 Task: Add a signature Jayden King containing With gratitude and sincere wishes, Jayden King to email address softage.5@softage.net and add a label Homework
Action: Mouse moved to (853, 51)
Screenshot: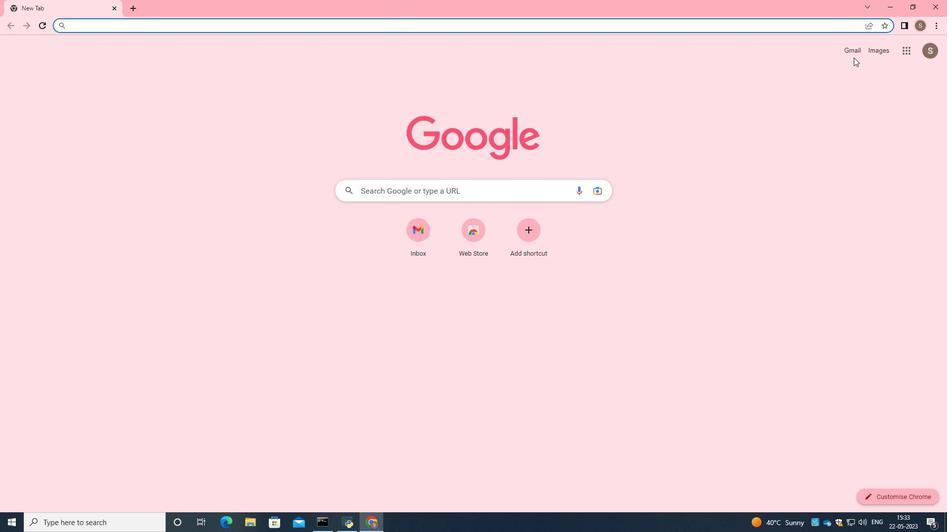 
Action: Mouse pressed left at (853, 51)
Screenshot: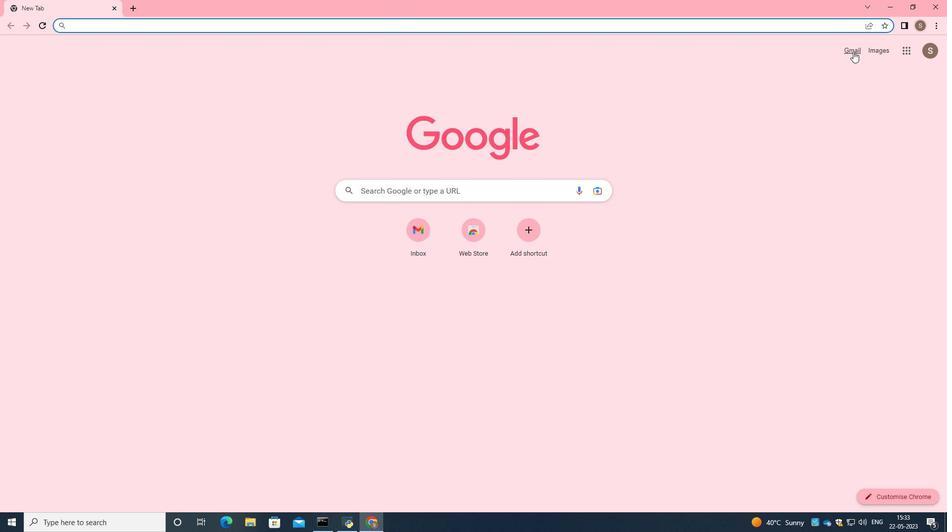 
Action: Mouse moved to (838, 67)
Screenshot: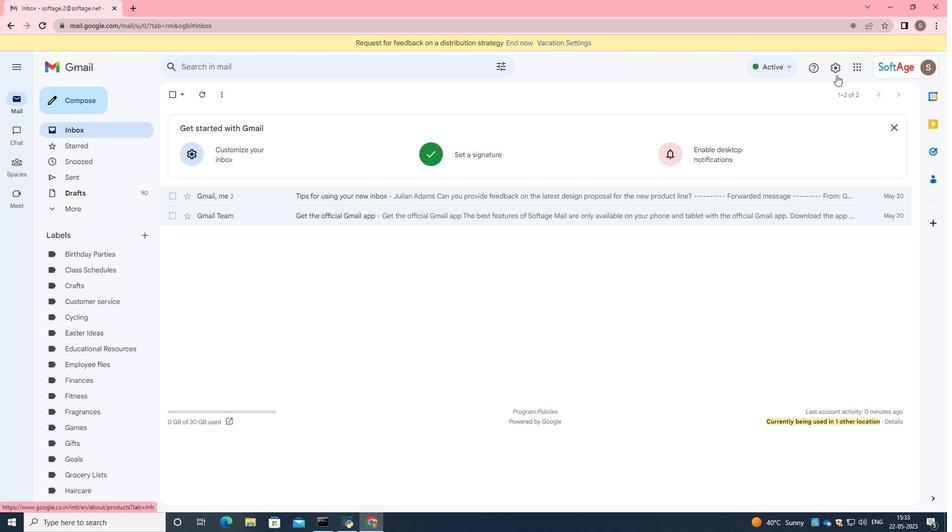 
Action: Mouse pressed left at (838, 67)
Screenshot: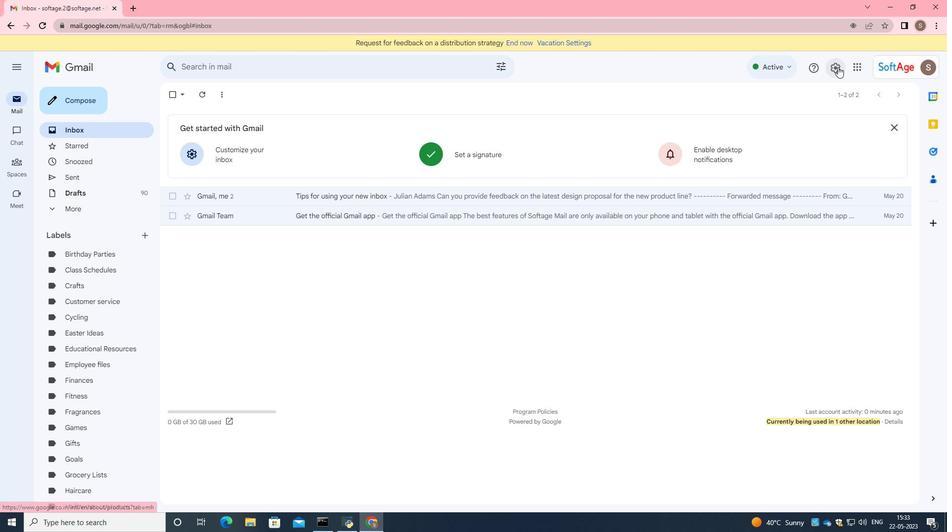 
Action: Mouse moved to (832, 120)
Screenshot: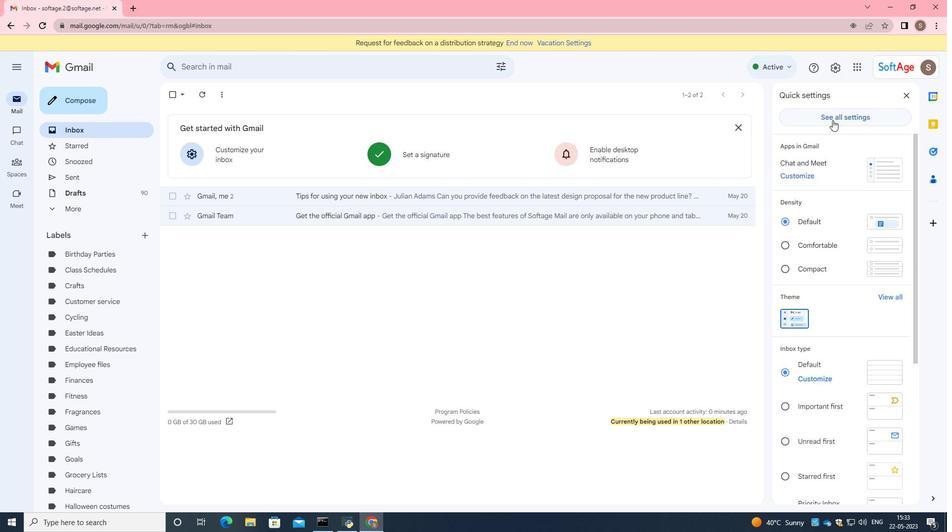 
Action: Mouse pressed left at (832, 120)
Screenshot: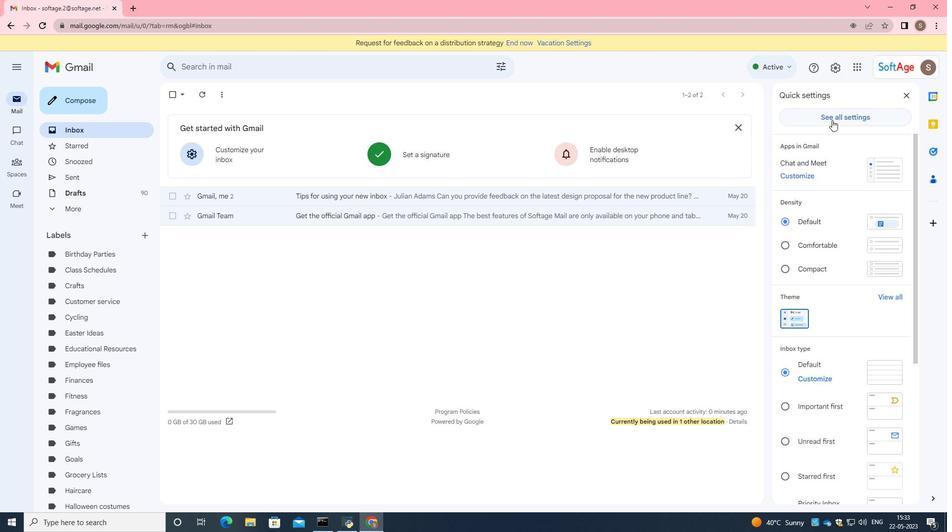
Action: Mouse moved to (698, 250)
Screenshot: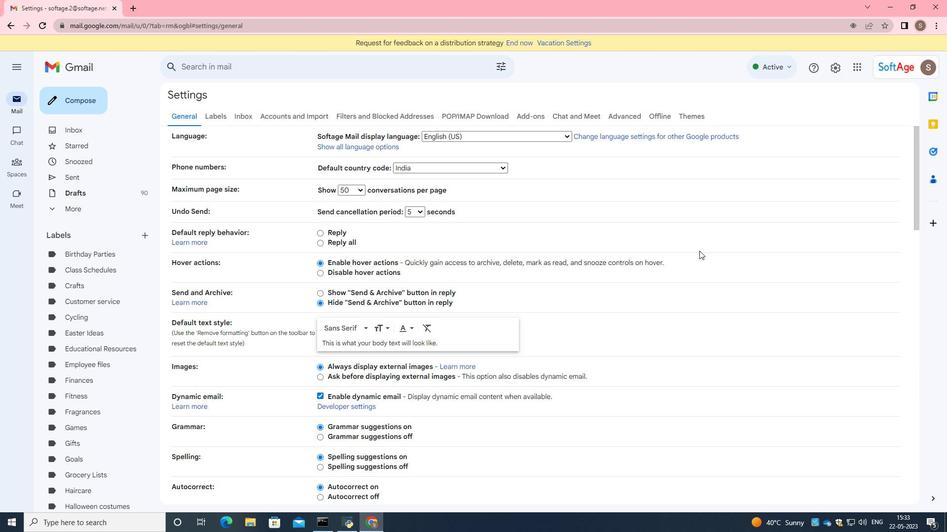 
Action: Mouse scrolled (698, 249) with delta (0, 0)
Screenshot: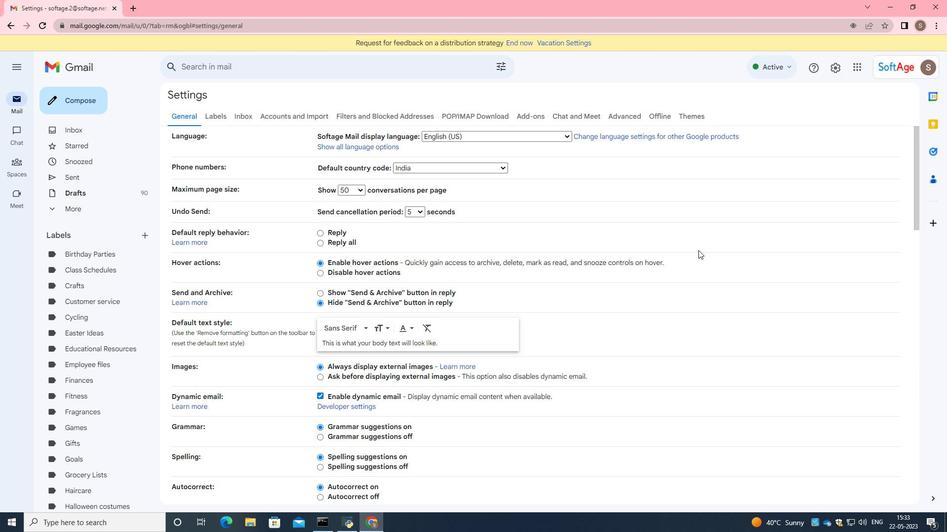
Action: Mouse scrolled (698, 249) with delta (0, 0)
Screenshot: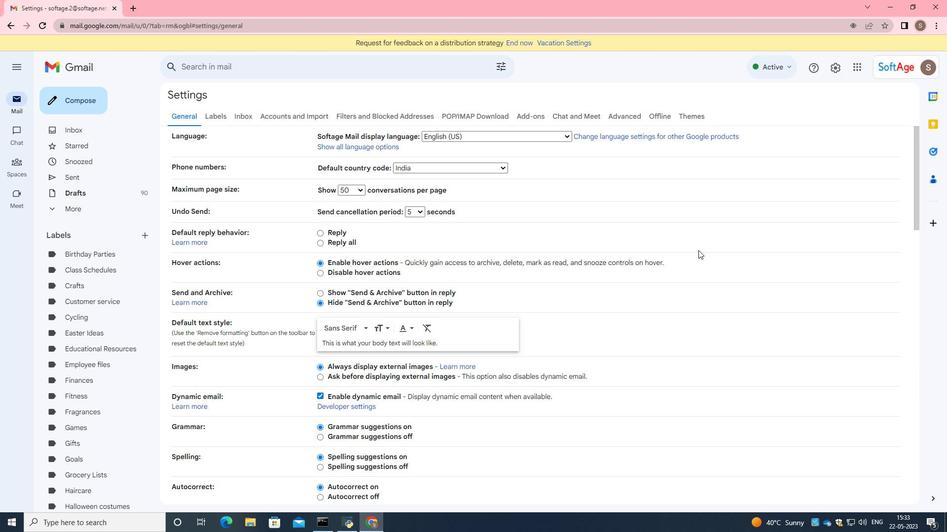 
Action: Mouse moved to (698, 246)
Screenshot: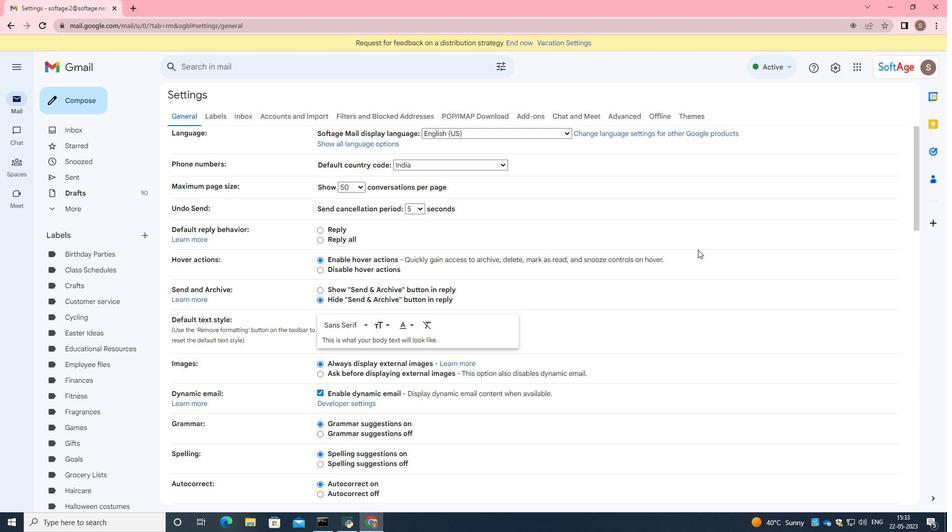 
Action: Mouse scrolled (698, 248) with delta (0, 0)
Screenshot: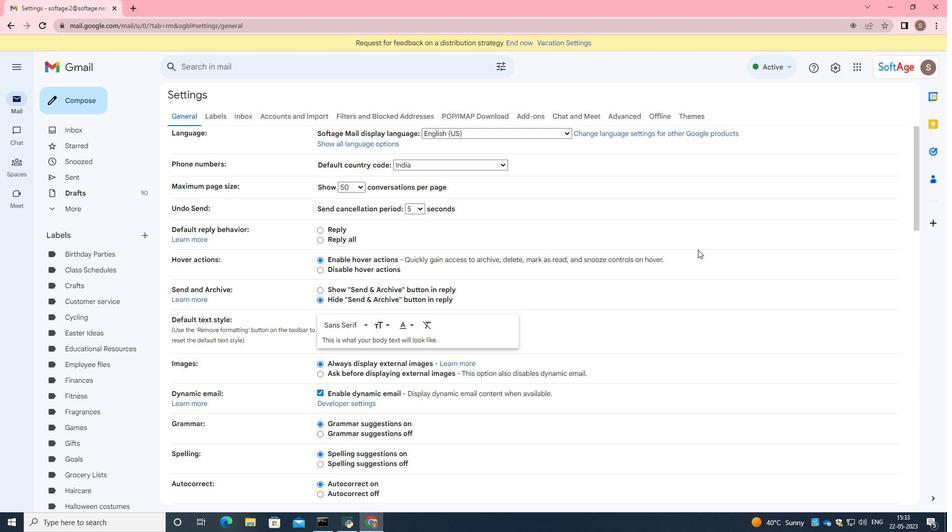
Action: Mouse moved to (698, 246)
Screenshot: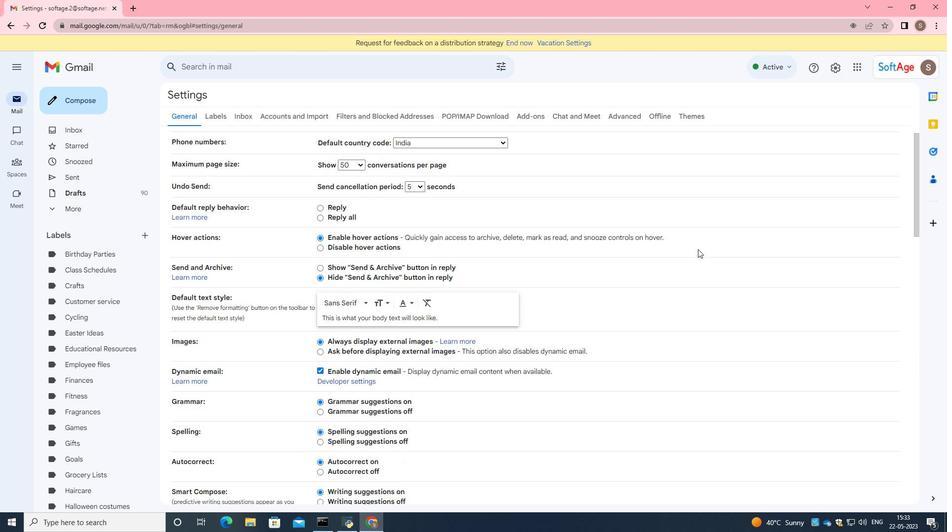 
Action: Mouse scrolled (698, 246) with delta (0, 0)
Screenshot: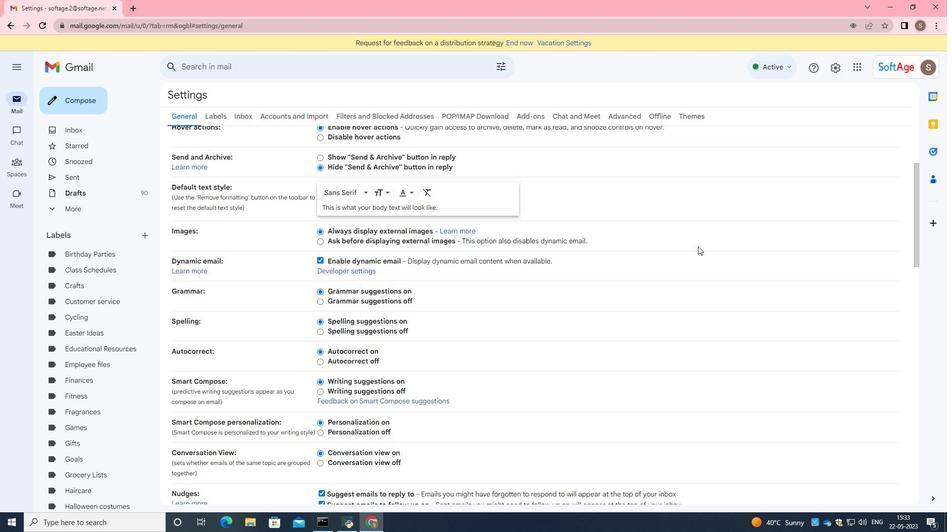 
Action: Mouse scrolled (698, 246) with delta (0, 0)
Screenshot: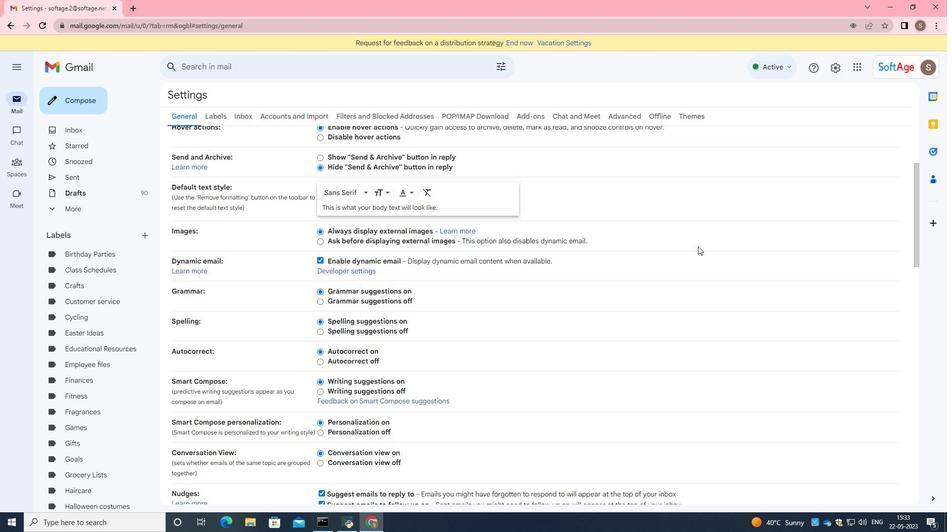 
Action: Mouse moved to (698, 246)
Screenshot: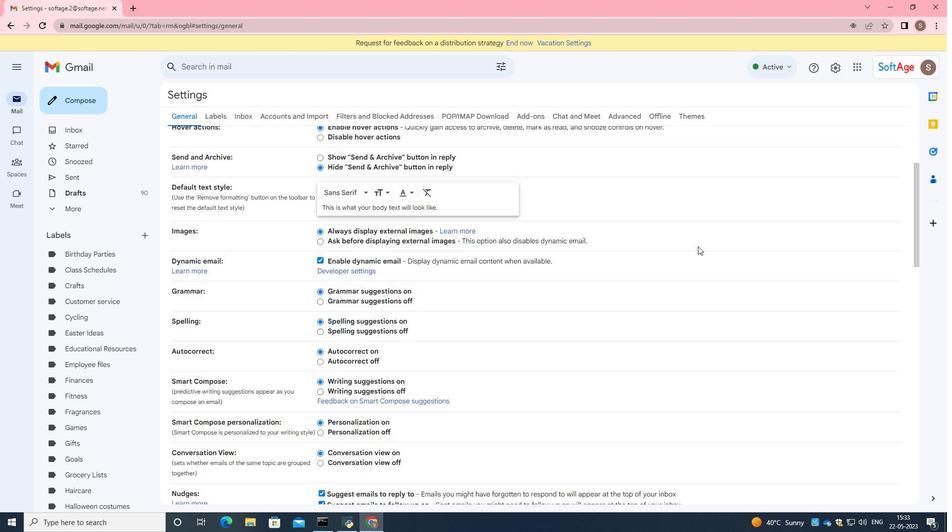 
Action: Mouse scrolled (698, 246) with delta (0, 0)
Screenshot: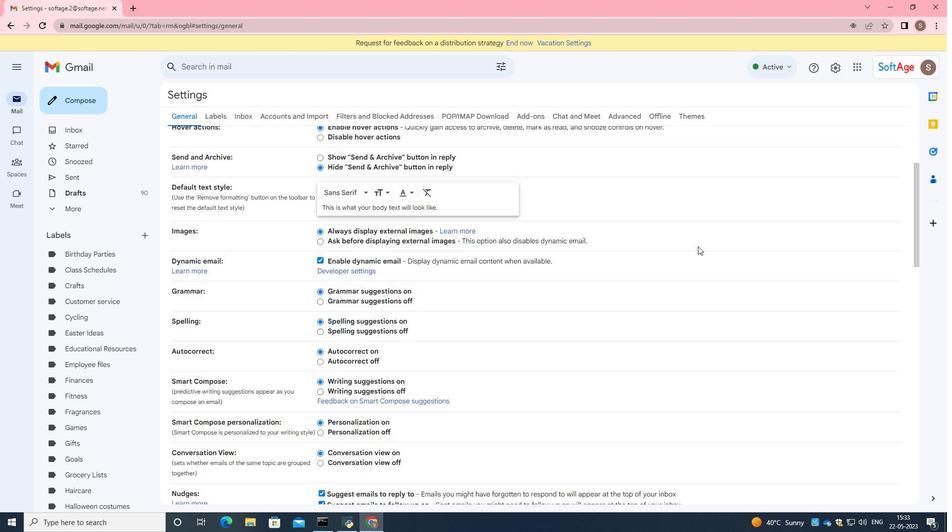 
Action: Mouse scrolled (698, 246) with delta (0, 0)
Screenshot: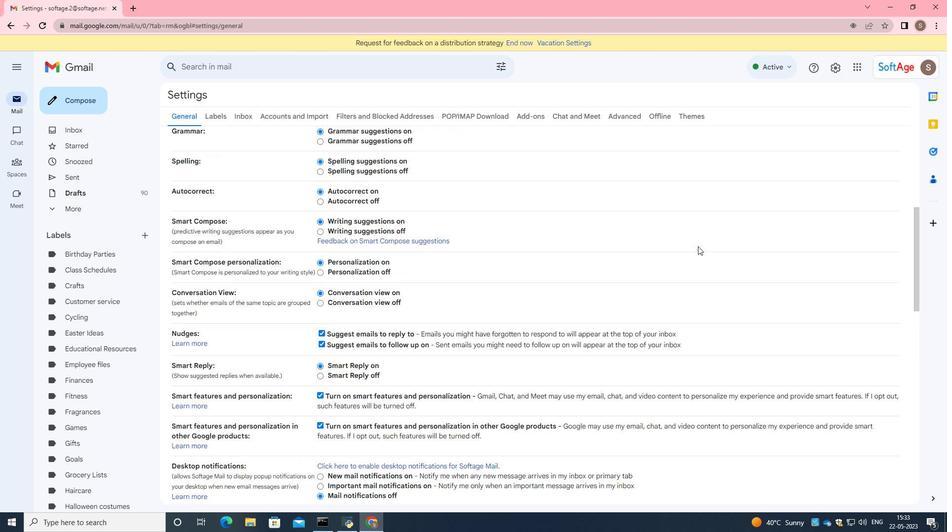 
Action: Mouse scrolled (698, 246) with delta (0, 0)
Screenshot: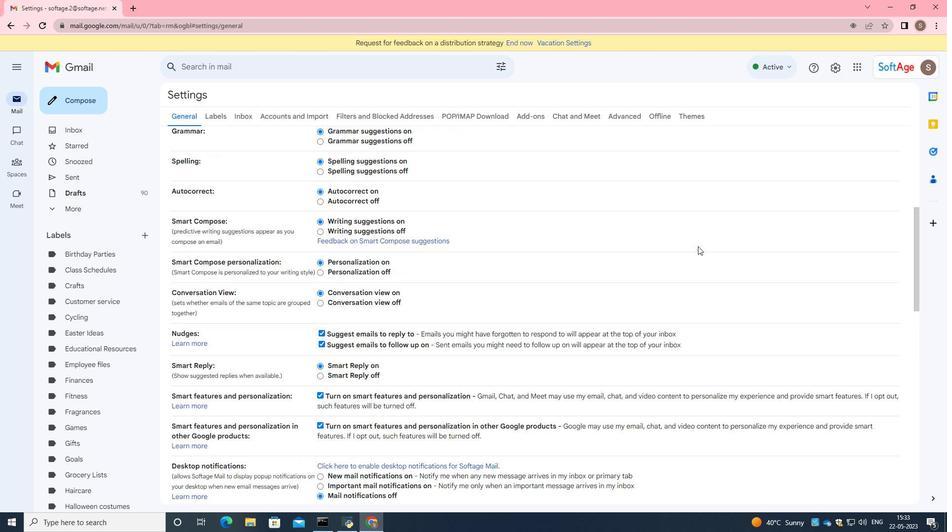 
Action: Mouse moved to (698, 247)
Screenshot: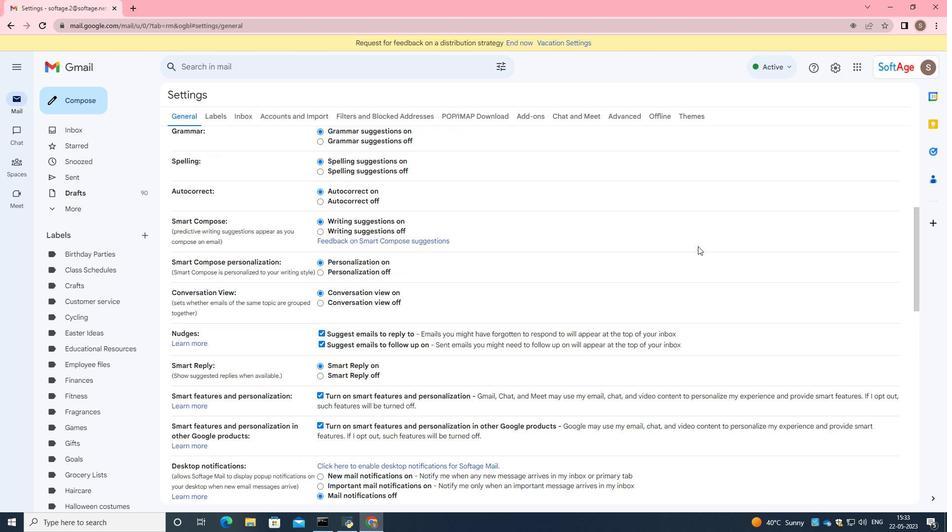 
Action: Mouse scrolled (698, 246) with delta (0, 0)
Screenshot: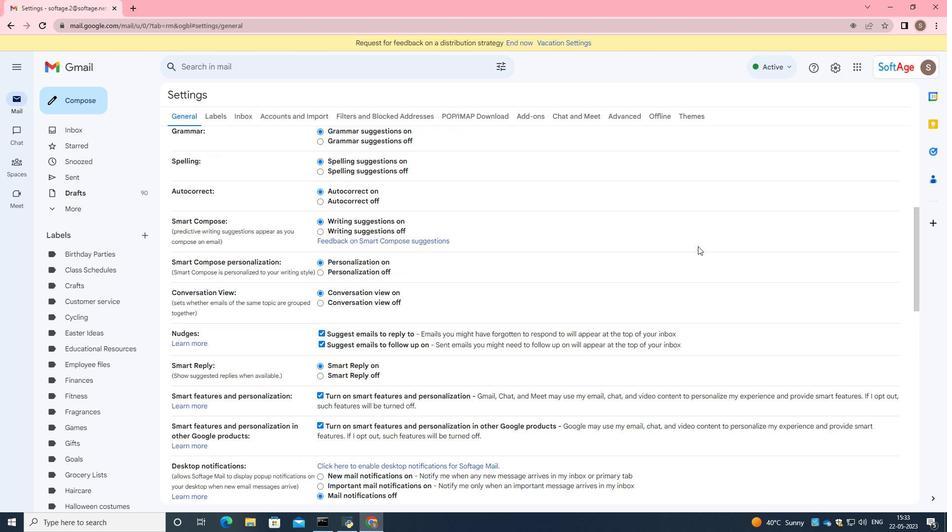 
Action: Mouse moved to (698, 248)
Screenshot: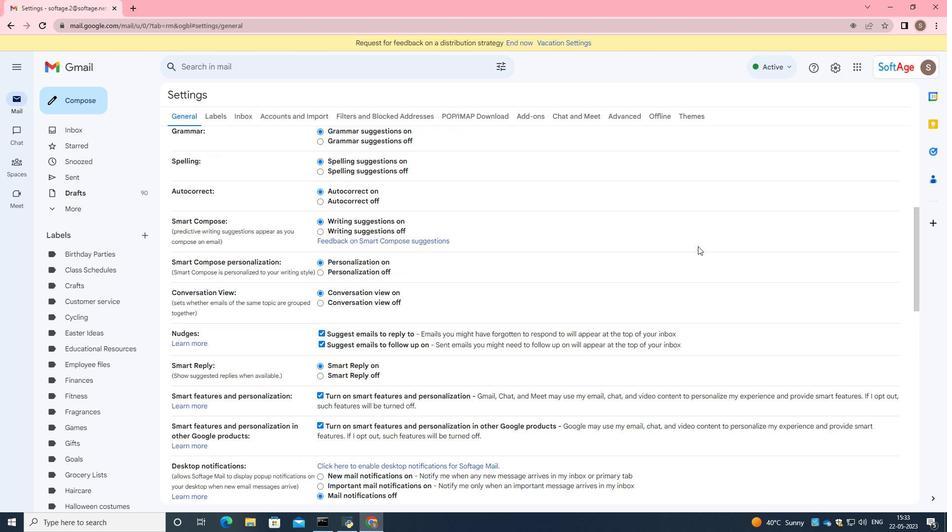 
Action: Mouse scrolled (698, 247) with delta (0, 0)
Screenshot: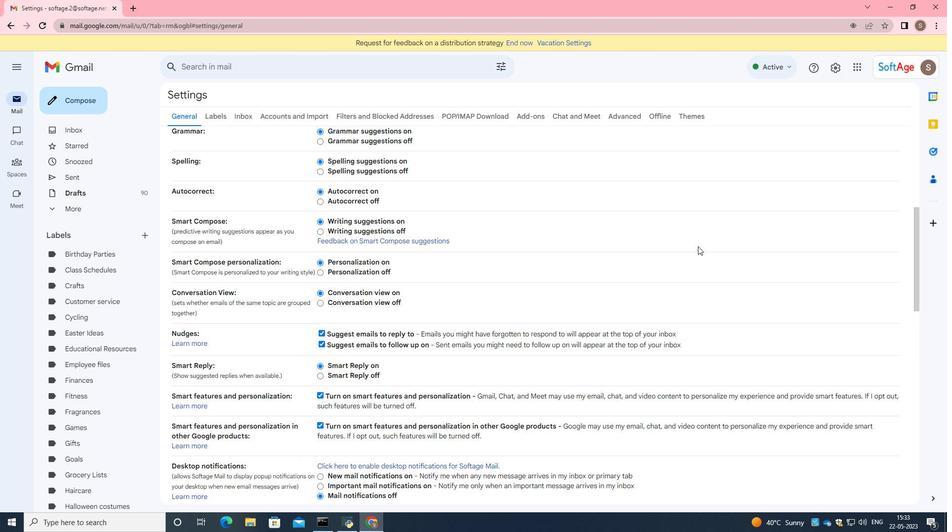 
Action: Mouse moved to (469, 386)
Screenshot: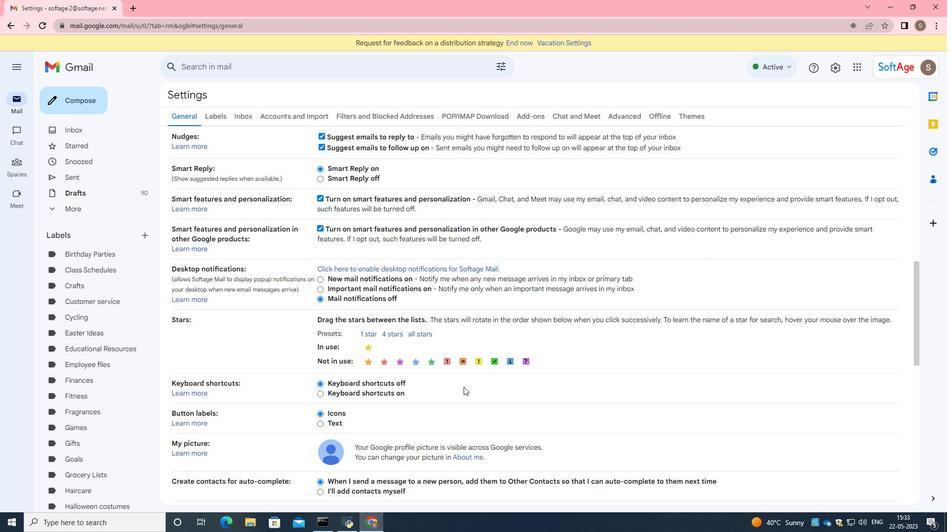 
Action: Mouse scrolled (469, 385) with delta (0, 0)
Screenshot: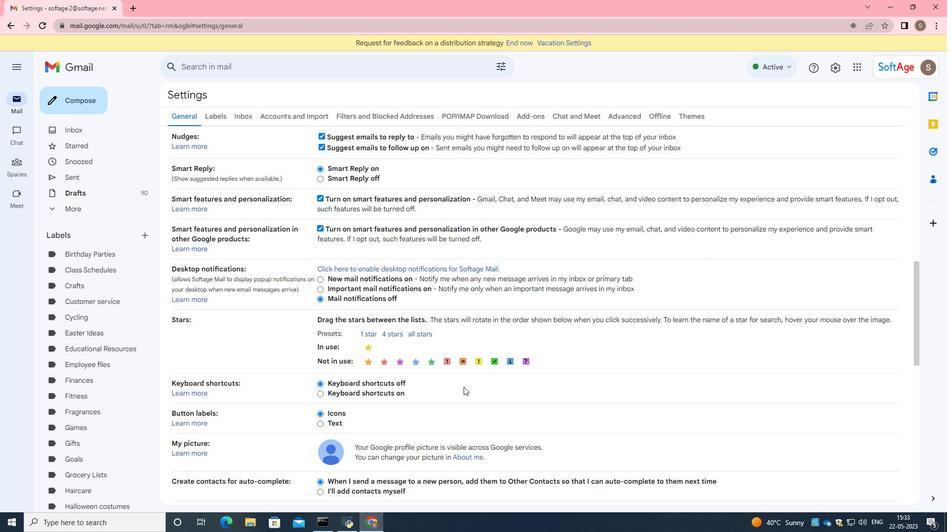 
Action: Mouse scrolled (469, 385) with delta (0, 0)
Screenshot: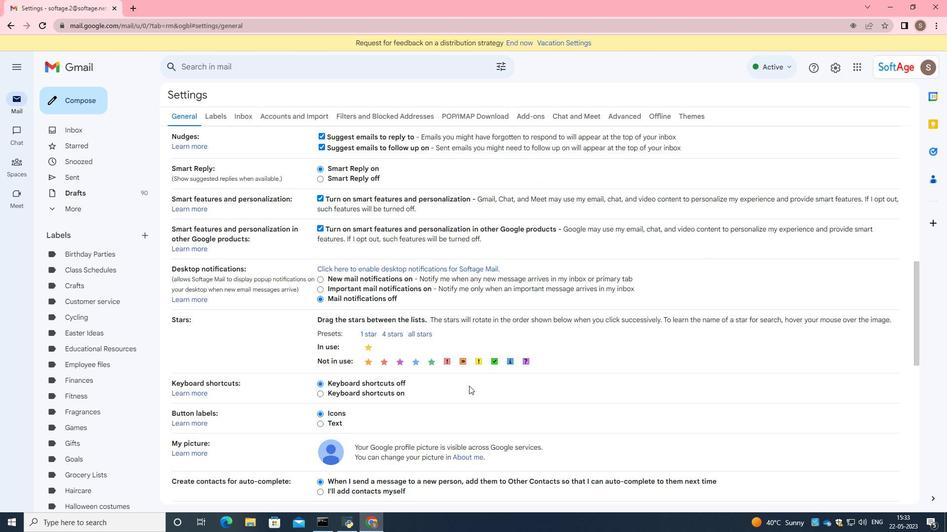 
Action: Mouse moved to (426, 425)
Screenshot: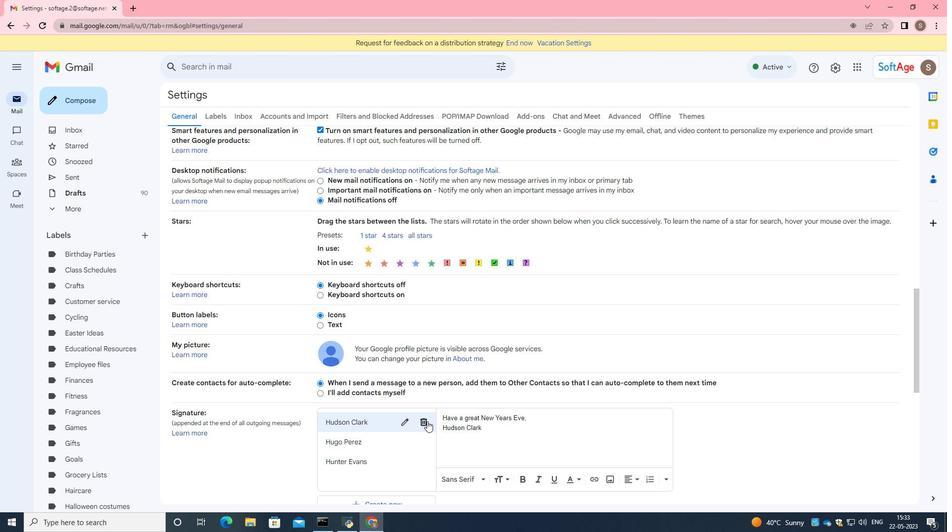 
Action: Mouse pressed left at (426, 425)
Screenshot: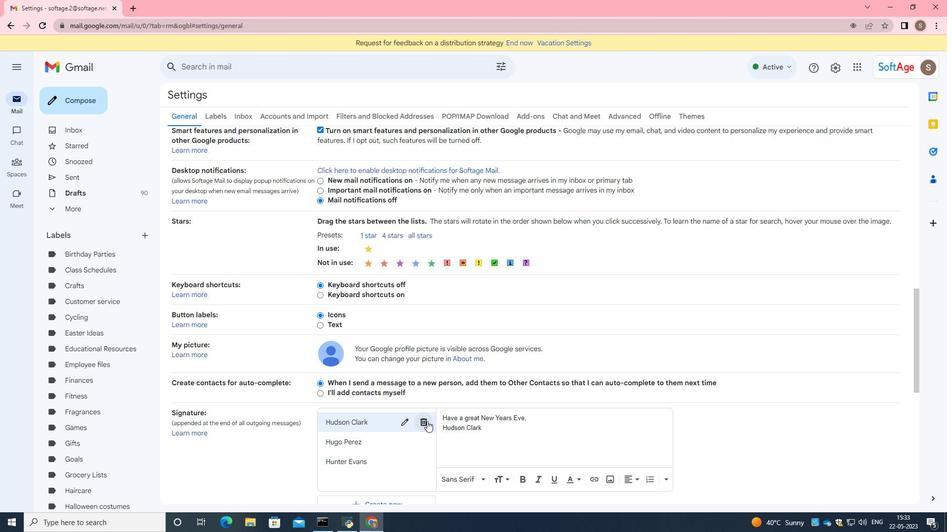 
Action: Mouse moved to (559, 298)
Screenshot: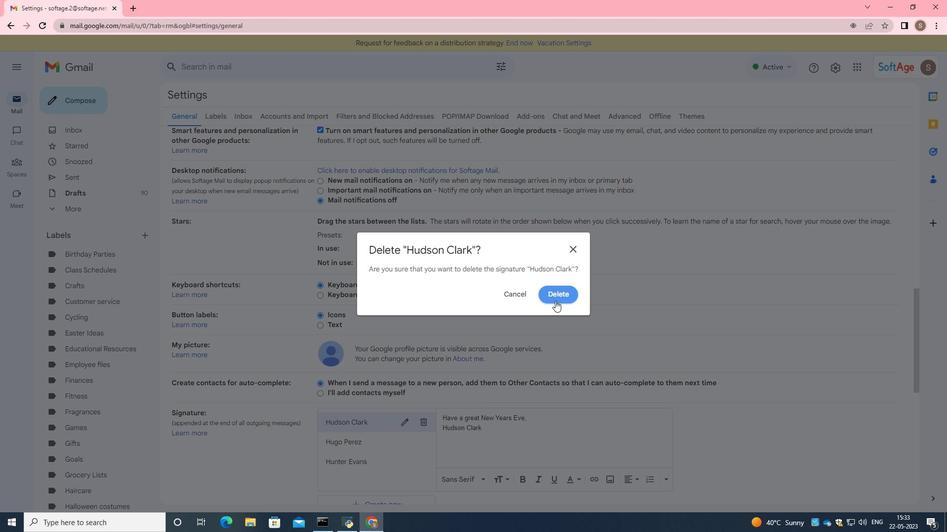 
Action: Mouse pressed left at (559, 298)
Screenshot: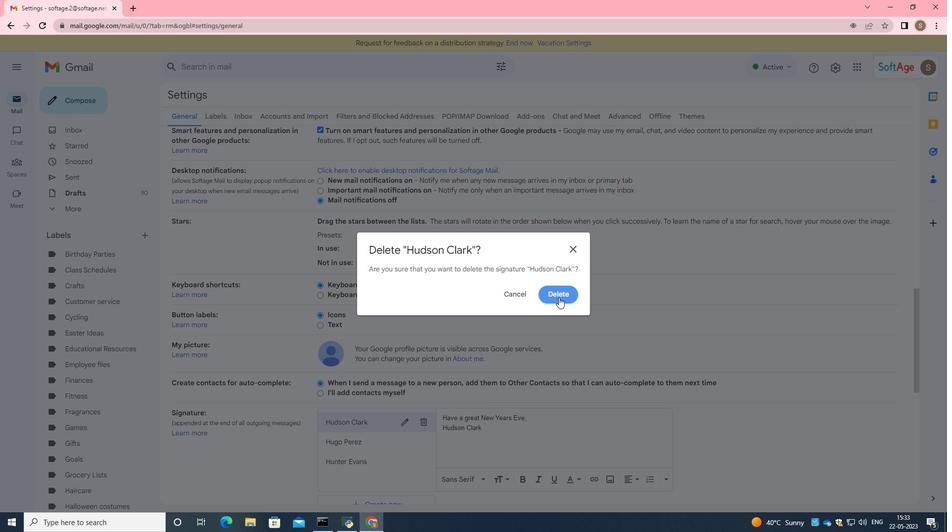 
Action: Mouse moved to (426, 421)
Screenshot: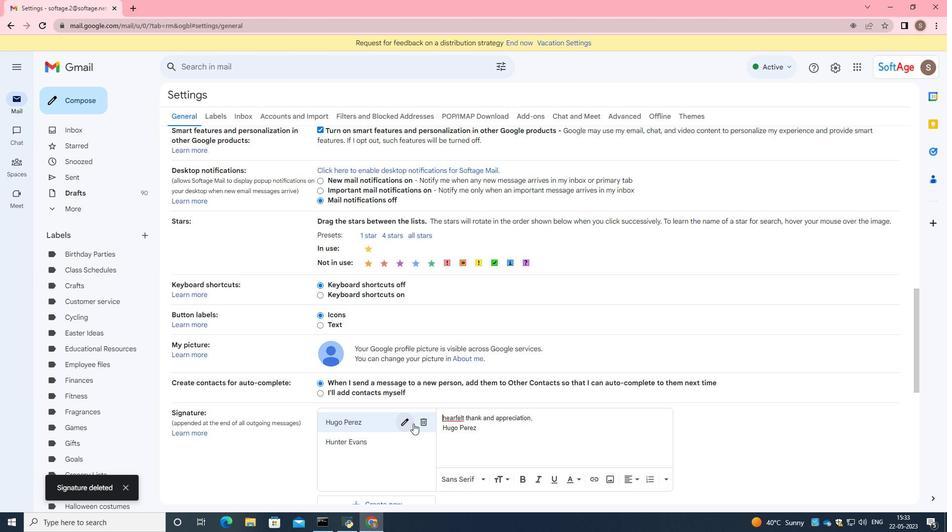 
Action: Mouse pressed left at (426, 421)
Screenshot: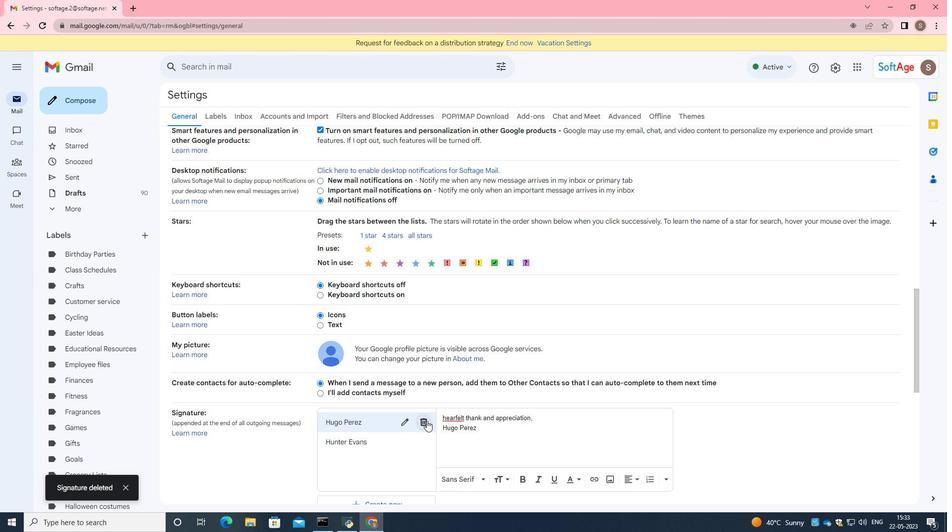 
Action: Mouse moved to (553, 291)
Screenshot: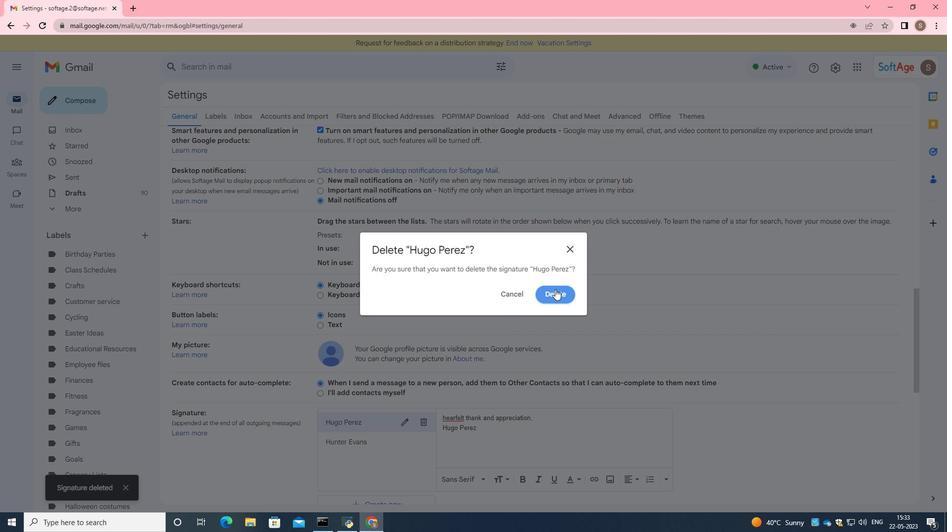 
Action: Mouse pressed left at (553, 291)
Screenshot: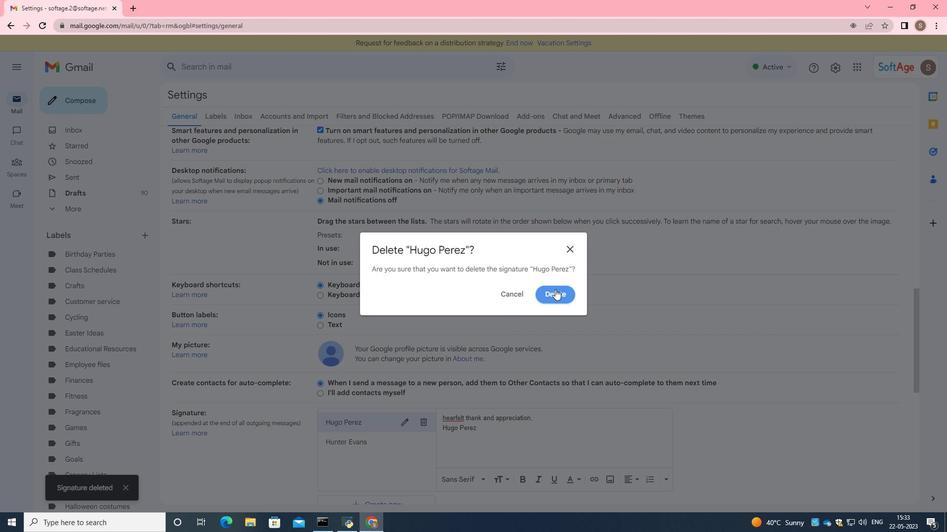
Action: Mouse moved to (404, 387)
Screenshot: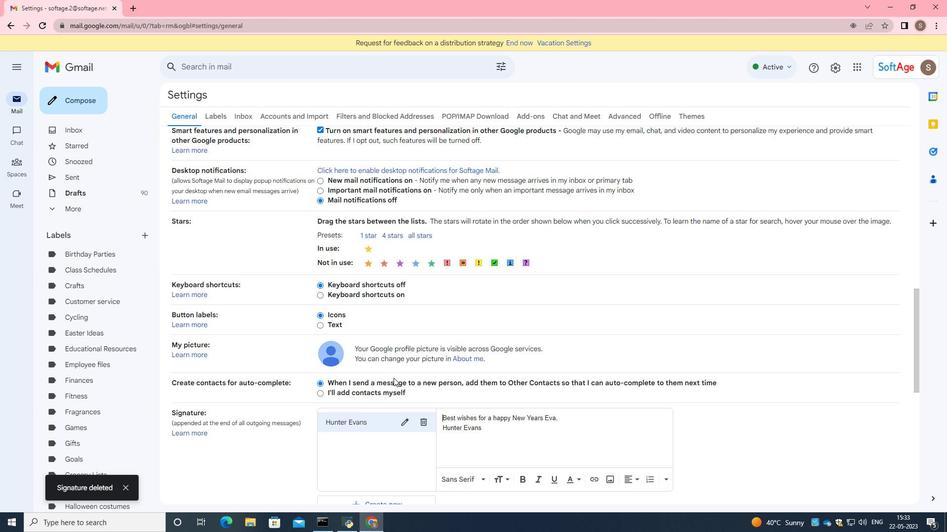 
Action: Mouse scrolled (404, 386) with delta (0, 0)
Screenshot: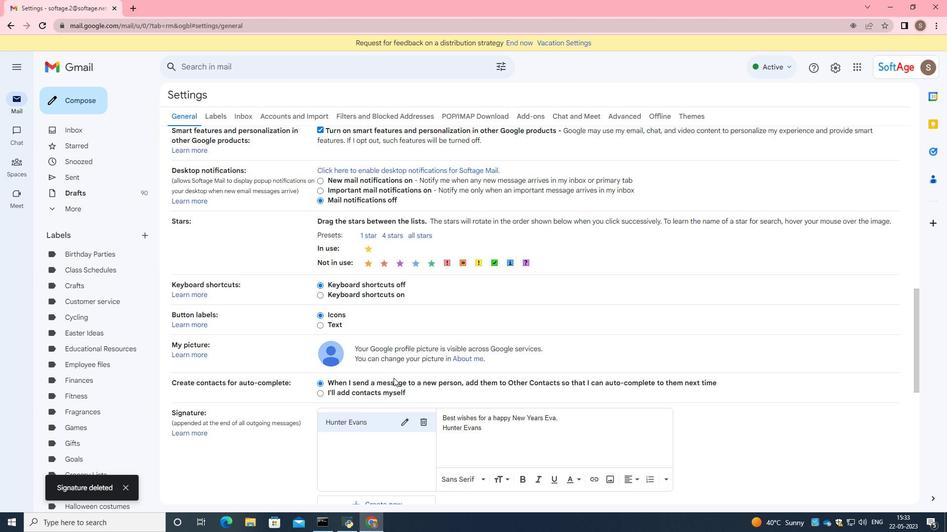 
Action: Mouse scrolled (404, 386) with delta (0, 0)
Screenshot: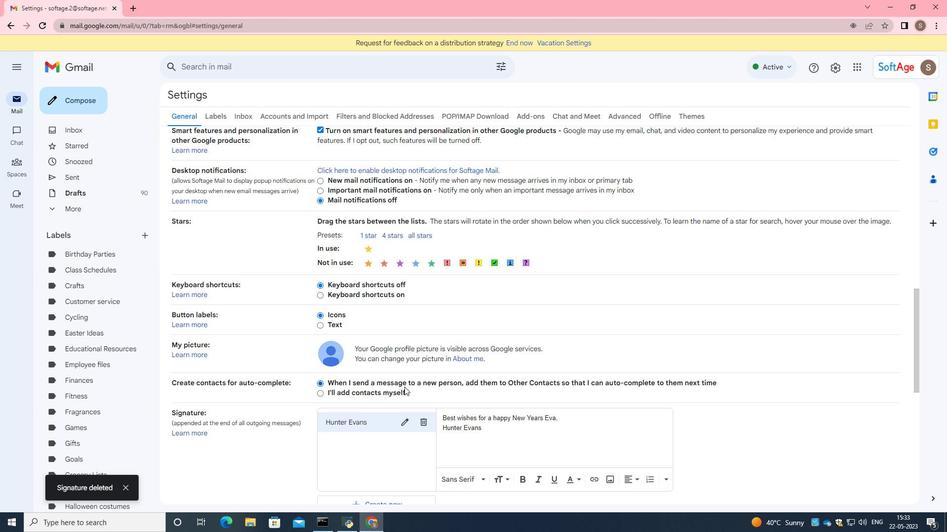 
Action: Mouse moved to (384, 402)
Screenshot: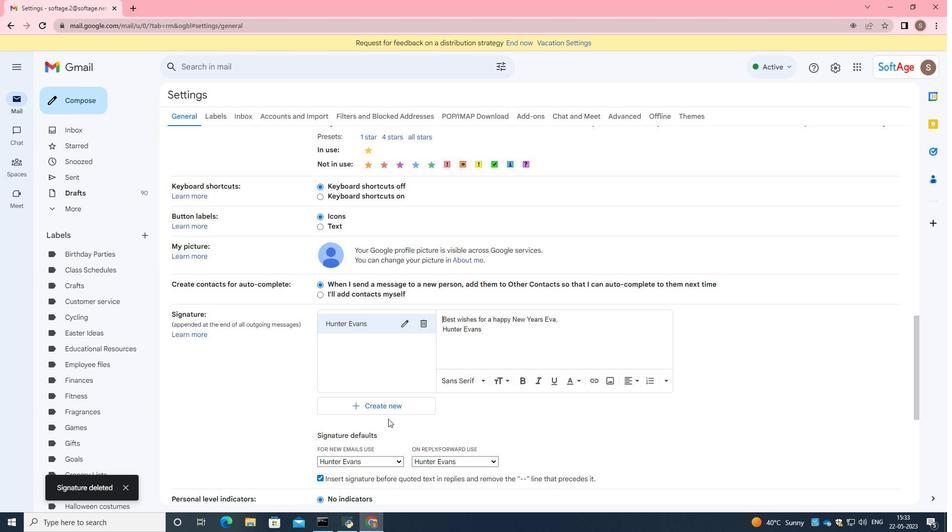 
Action: Mouse pressed left at (384, 402)
Screenshot: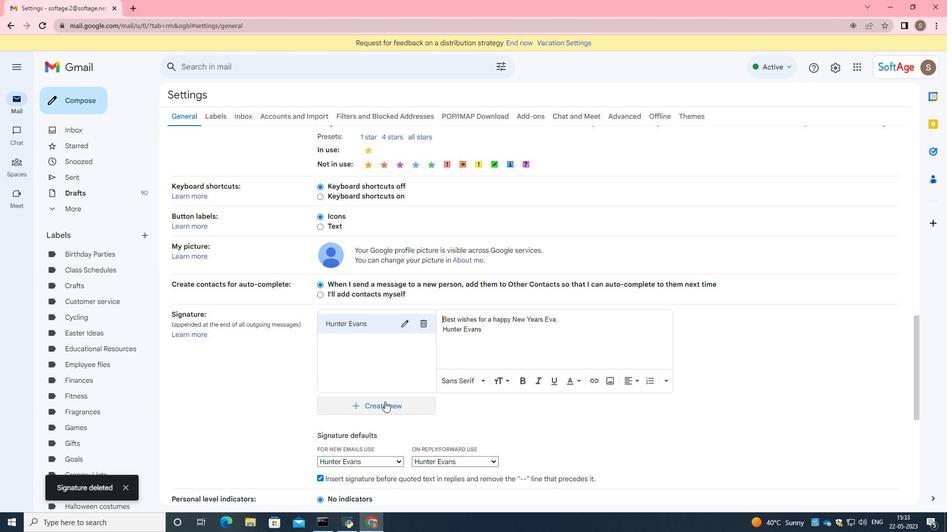 
Action: Mouse moved to (464, 269)
Screenshot: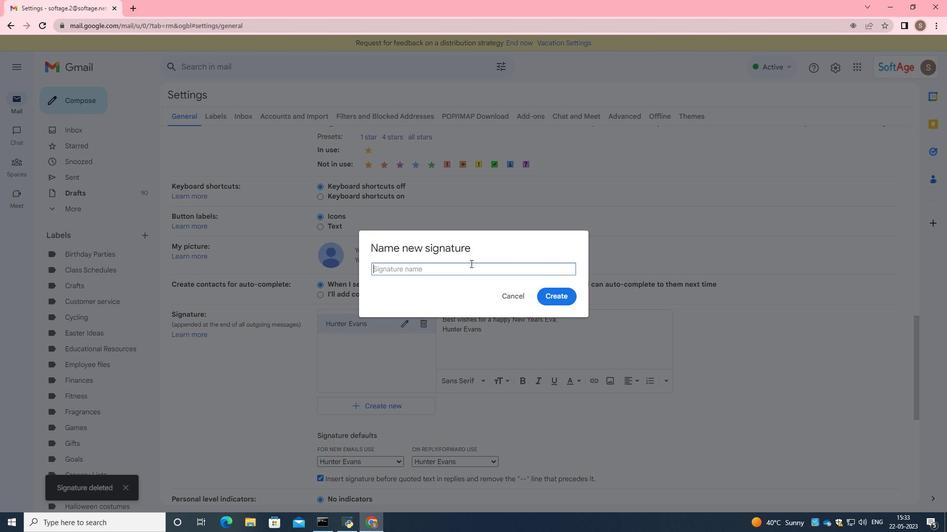 
Action: Key pressed <Key.caps_lock>J<Key.caps_lock>auden<Key.space><Key.backspace><Key.backspace><Key.backspace><Key.backspace><Key.backspace>yden<Key.space><Key.caps_lock>K<Key.caps_lock>ing
Screenshot: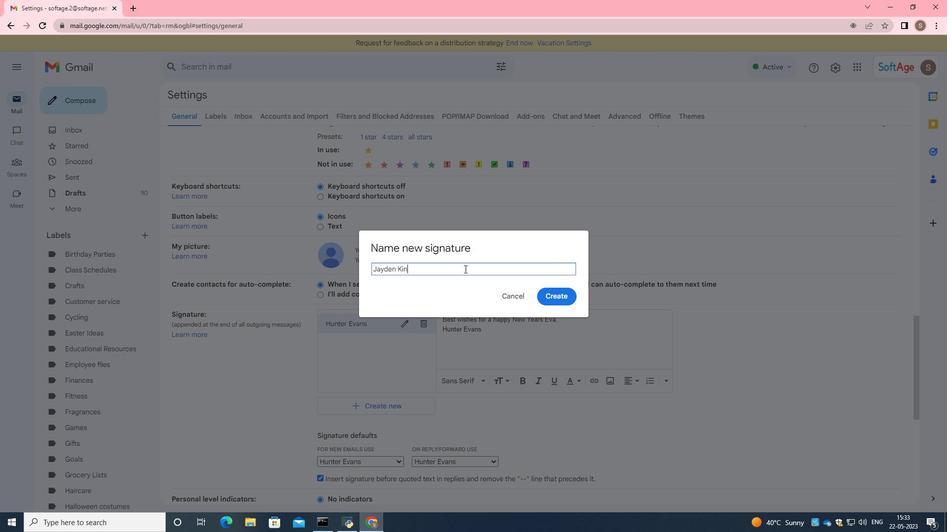 
Action: Mouse moved to (560, 297)
Screenshot: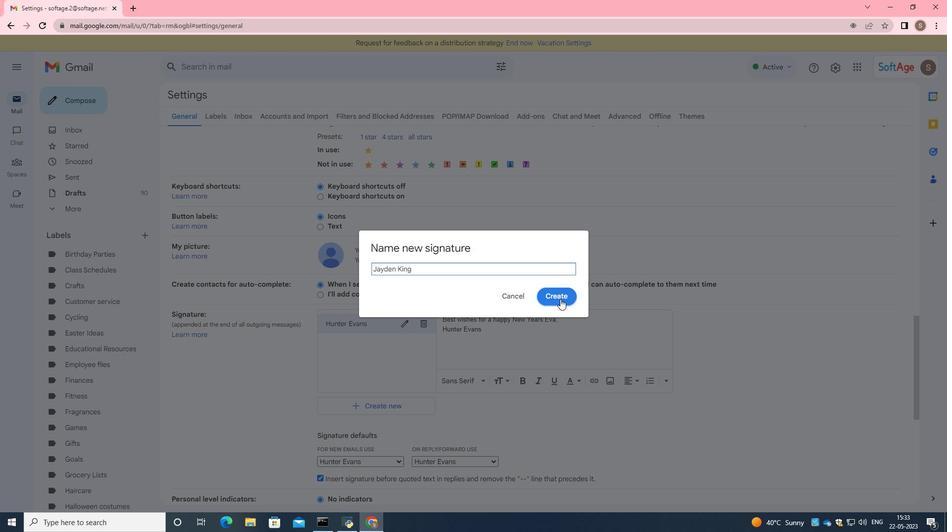 
Action: Mouse pressed left at (560, 297)
Screenshot: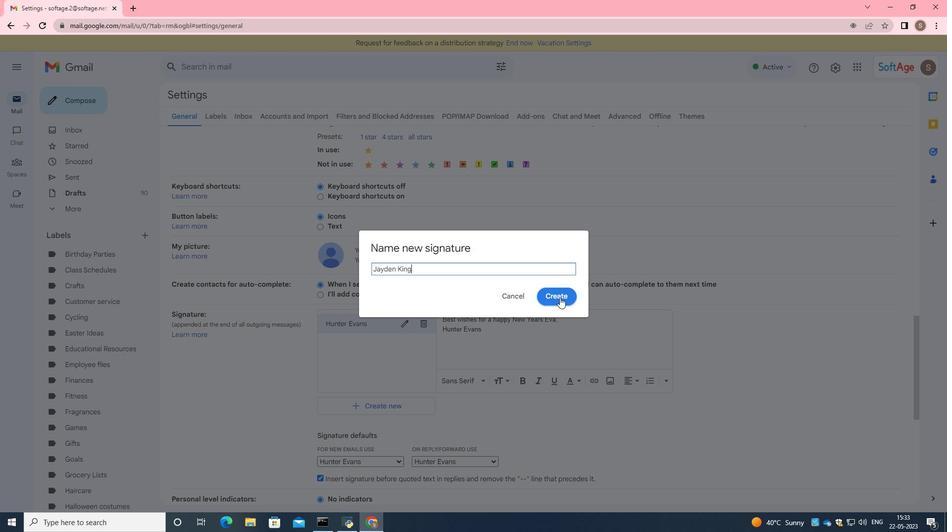 
Action: Mouse moved to (527, 283)
Screenshot: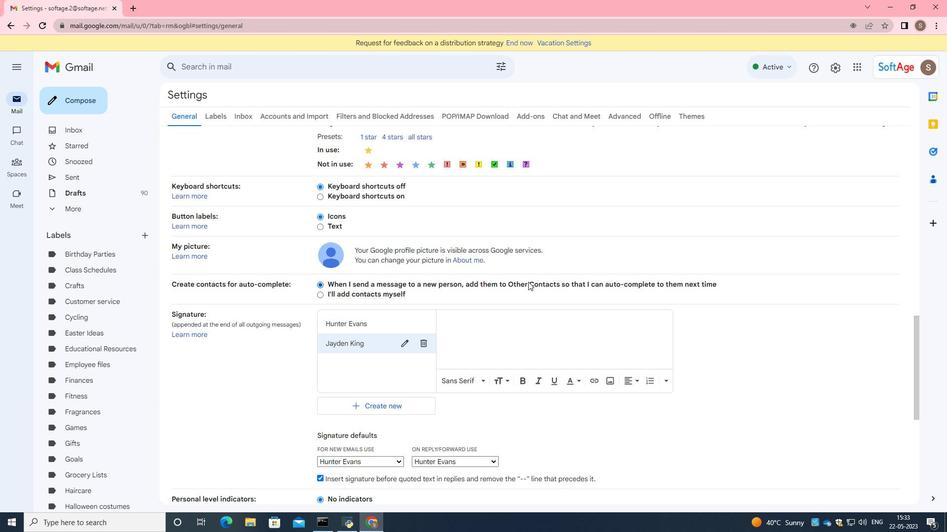 
Action: Mouse scrolled (527, 283) with delta (0, 0)
Screenshot: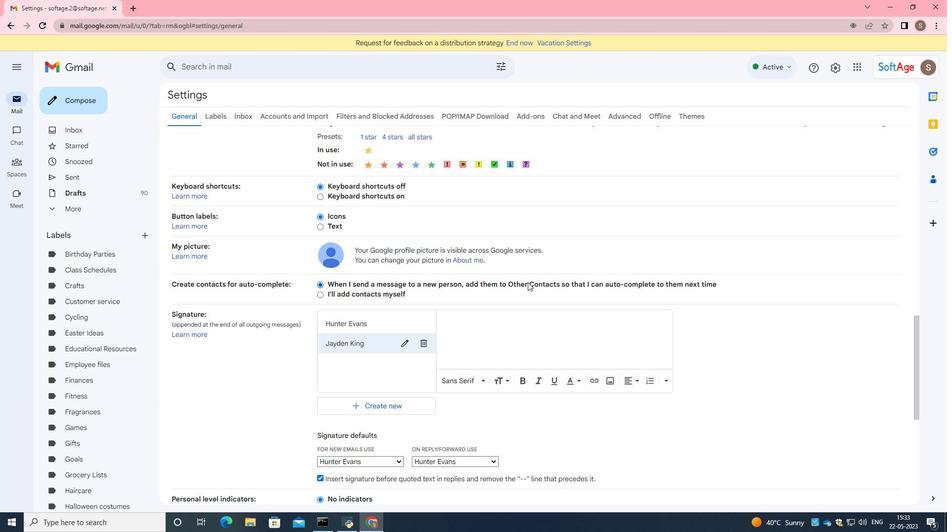 
Action: Mouse moved to (502, 276)
Screenshot: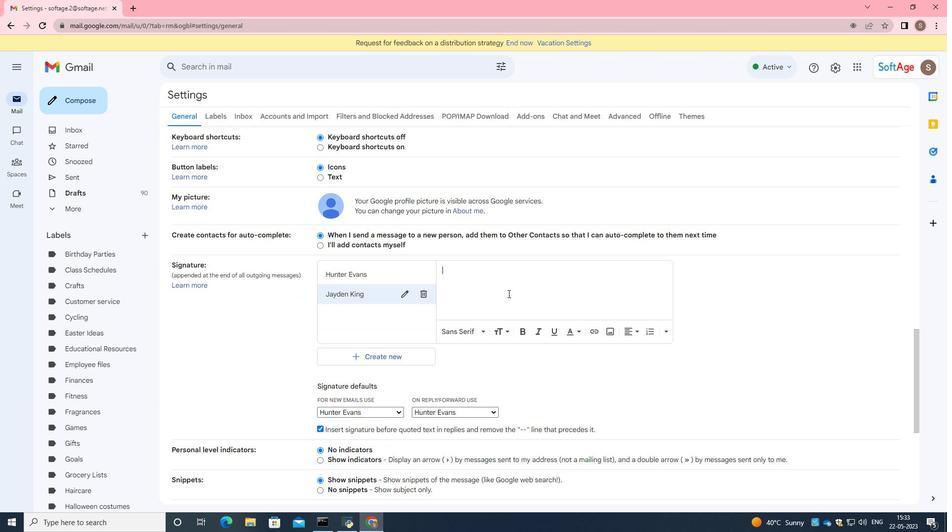 
Action: Mouse pressed left at (502, 276)
Screenshot: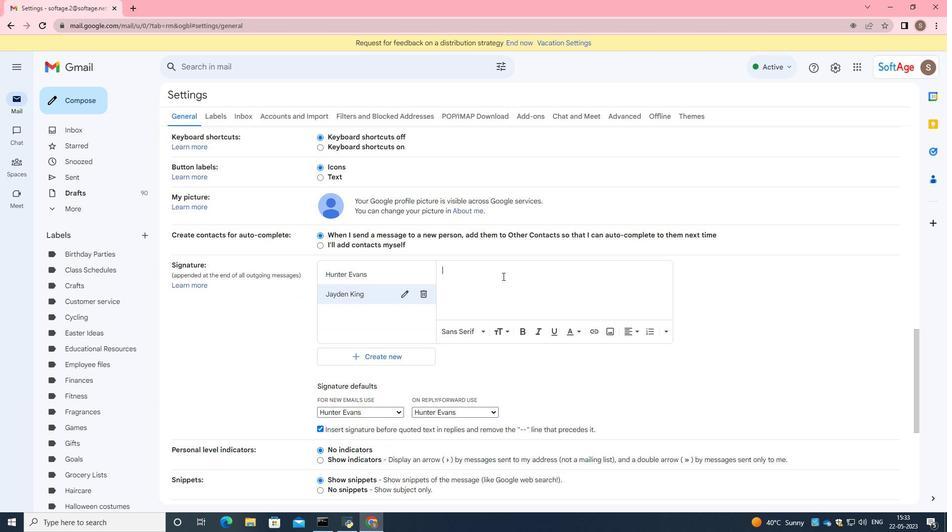 
Action: Key pressed <Key.caps_lock>G<Key.caps_lock>ratitude<Key.space>and<Key.space>sins<Key.backspace>cere<Key.space>wishes,<Key.enter><Key.caps_lock>J<Key.caps_lock>ayden<Key.space><Key.caps_lock>K<Key.caps_lock>ing
Screenshot: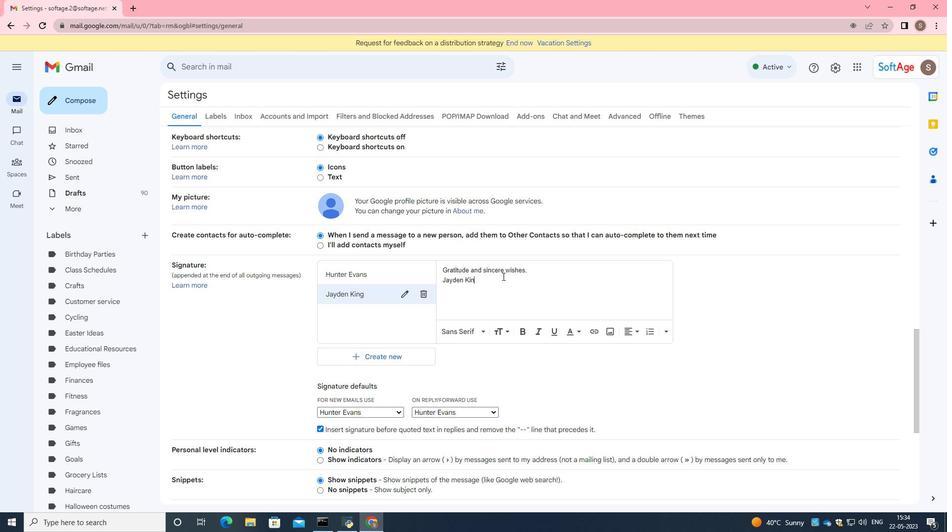 
Action: Mouse moved to (502, 276)
Screenshot: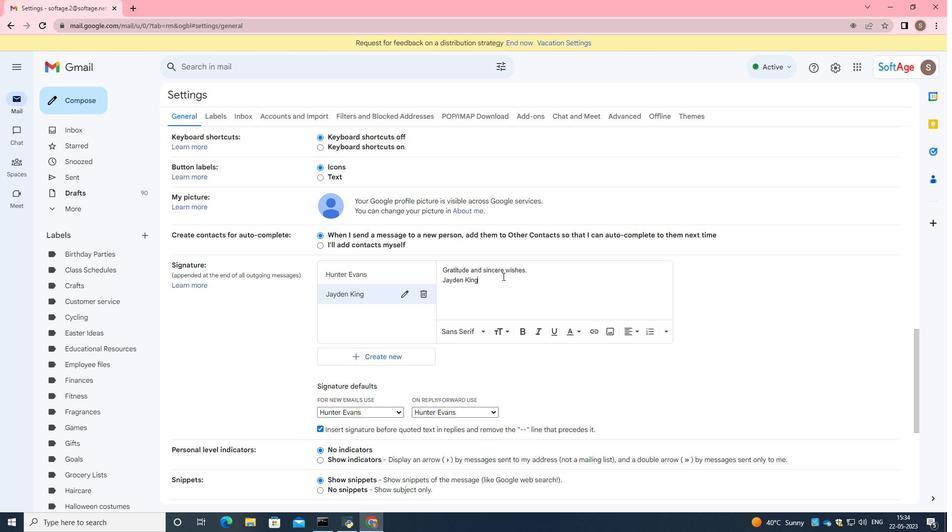 
Action: Mouse scrolled (502, 276) with delta (0, 0)
Screenshot: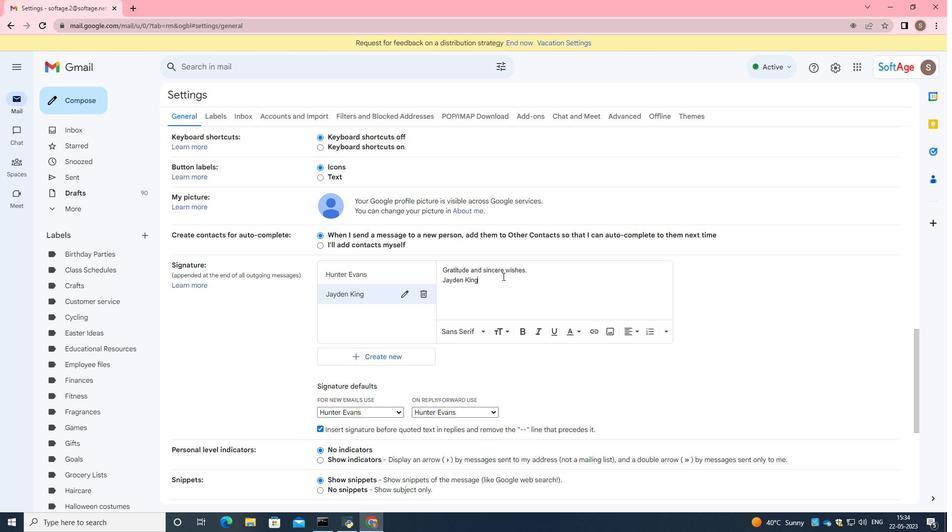 
Action: Mouse moved to (516, 283)
Screenshot: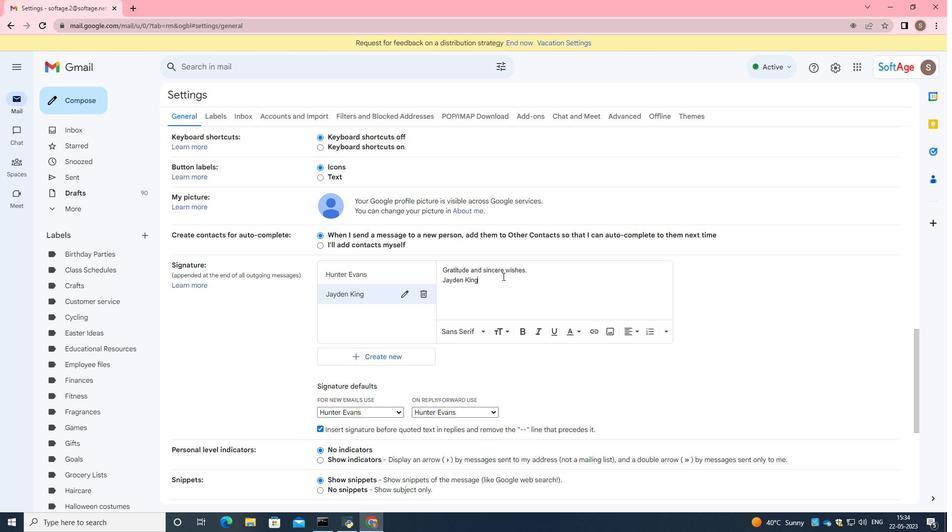 
Action: Mouse scrolled (504, 276) with delta (0, 0)
Screenshot: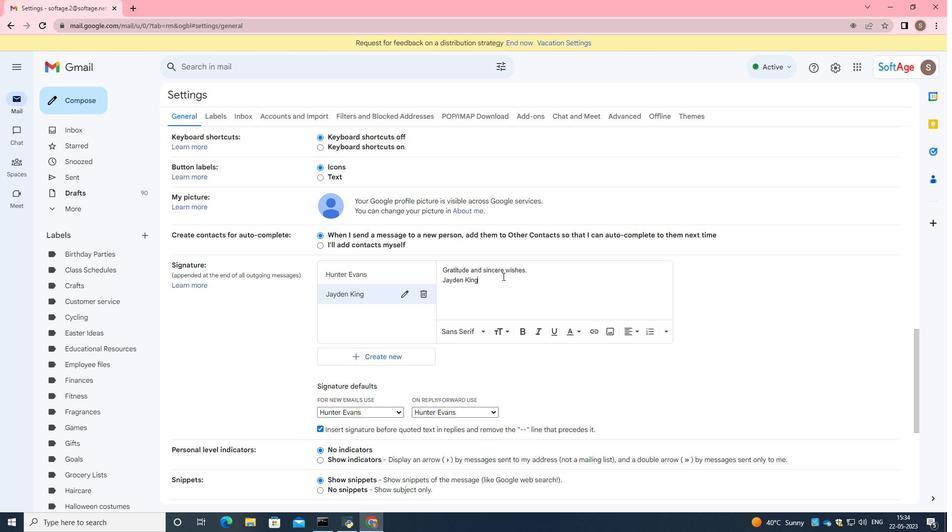 
Action: Mouse moved to (516, 283)
Screenshot: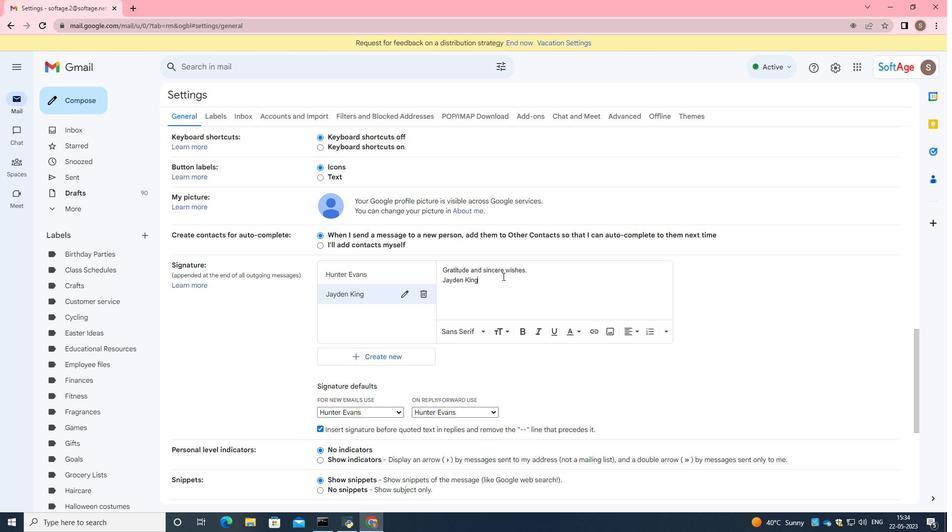 
Action: Mouse scrolled (506, 277) with delta (0, 0)
Screenshot: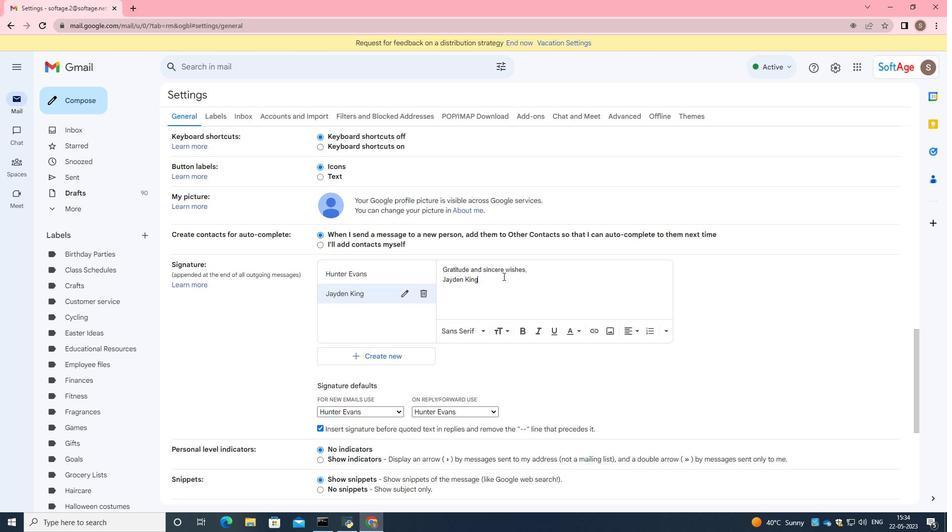 
Action: Mouse scrolled (508, 278) with delta (0, 0)
Screenshot: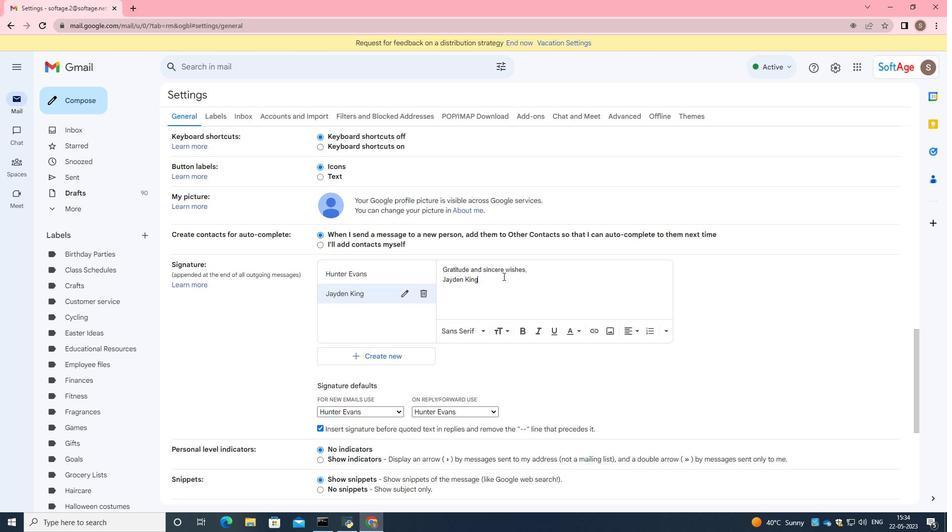 
Action: Mouse scrolled (511, 280) with delta (0, 0)
Screenshot: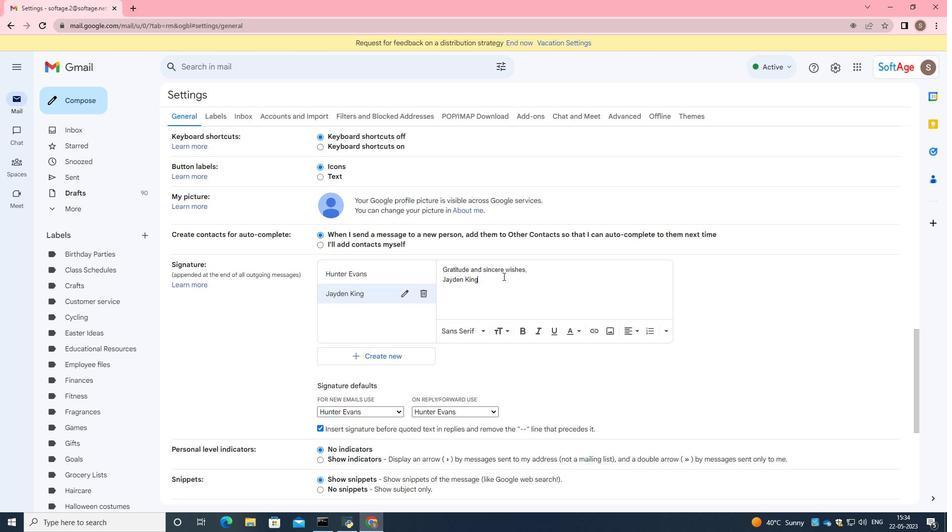 
Action: Mouse scrolled (516, 283) with delta (0, 0)
Screenshot: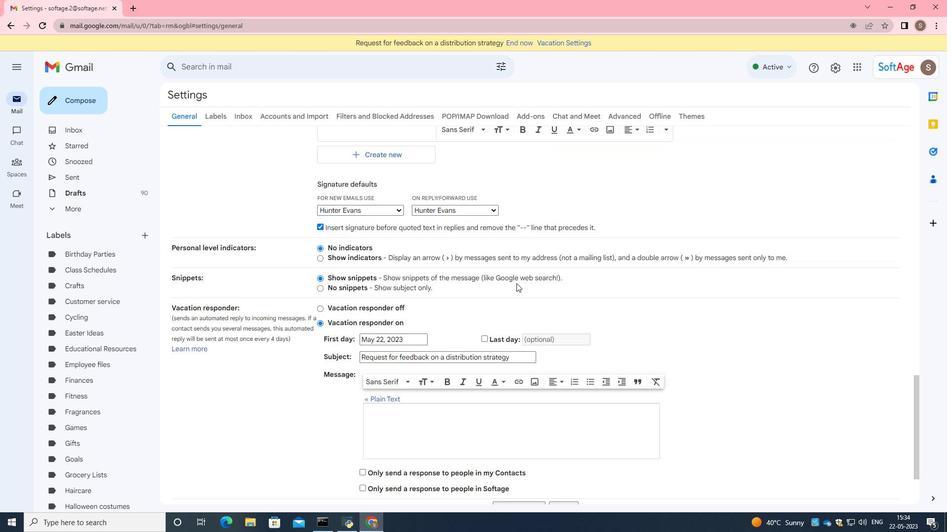 
Action: Mouse scrolled (516, 283) with delta (0, 0)
Screenshot: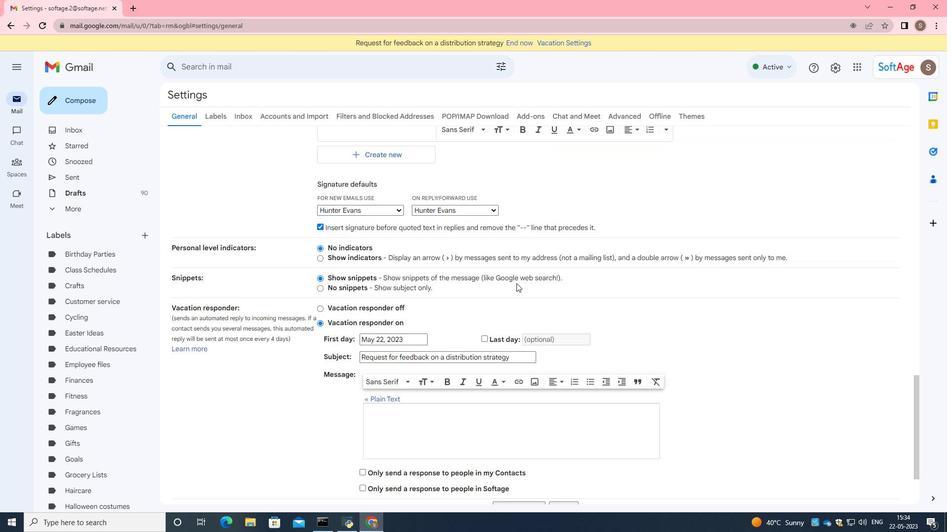 
Action: Mouse moved to (517, 284)
Screenshot: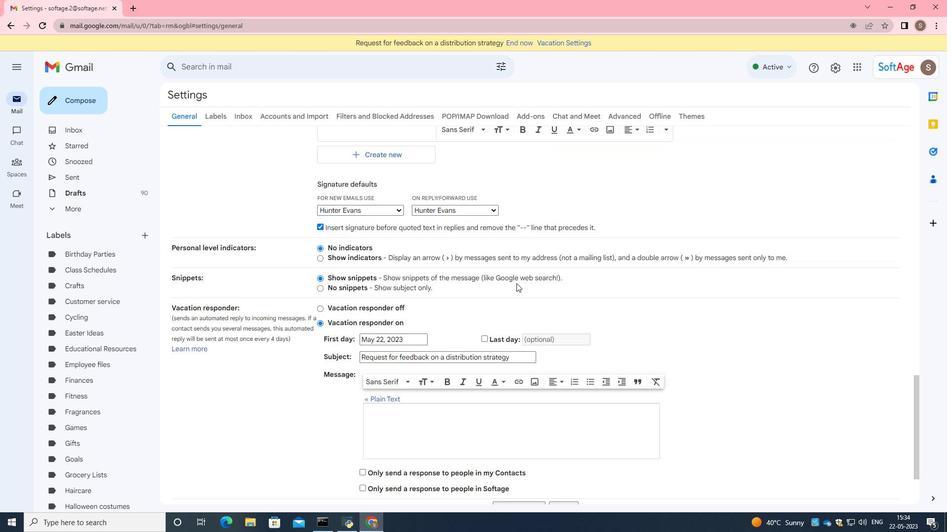 
Action: Mouse scrolled (517, 283) with delta (0, 0)
Screenshot: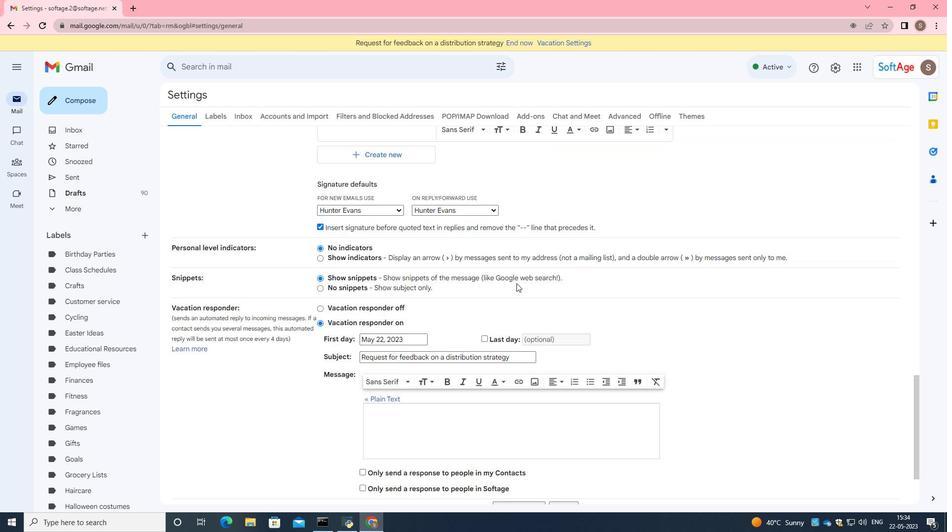 
Action: Mouse scrolled (517, 283) with delta (0, 0)
Screenshot: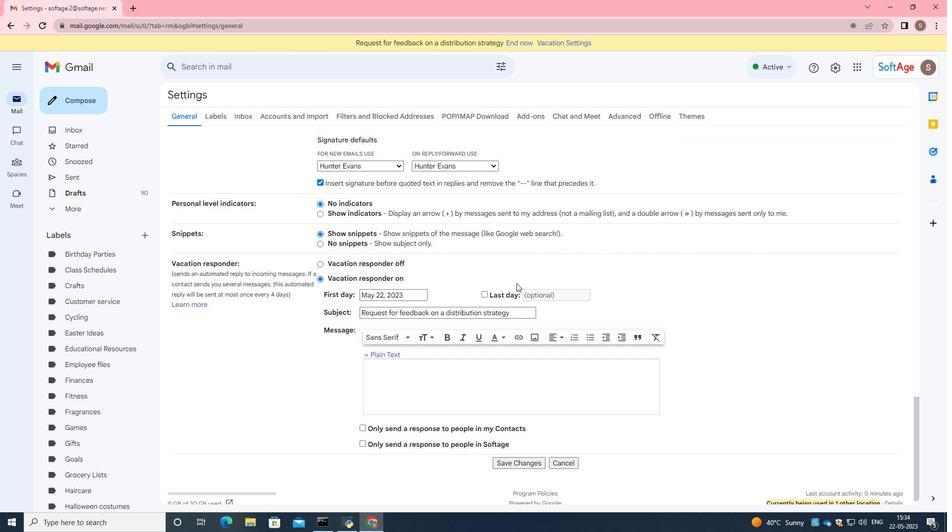 
Action: Mouse moved to (517, 284)
Screenshot: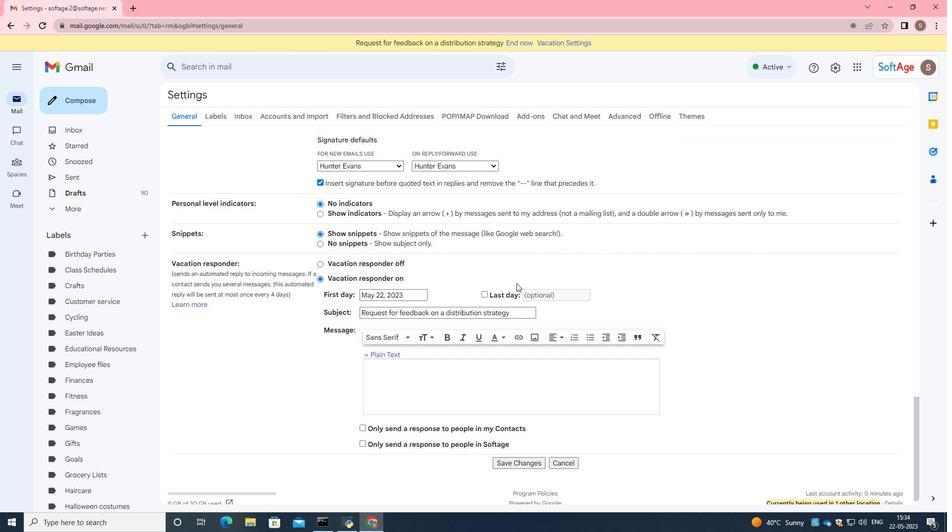 
Action: Mouse scrolled (517, 284) with delta (0, 0)
Screenshot: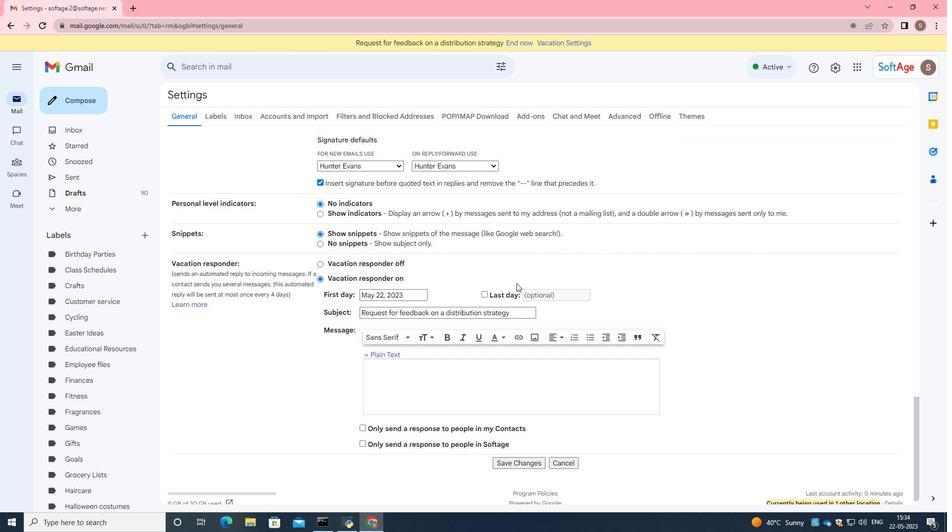 
Action: Mouse moved to (513, 455)
Screenshot: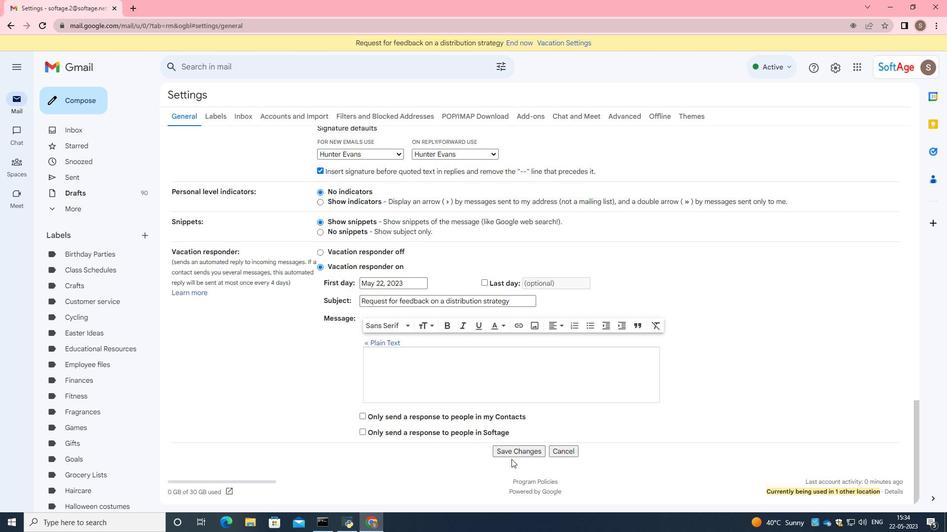 
Action: Mouse pressed left at (513, 455)
Screenshot: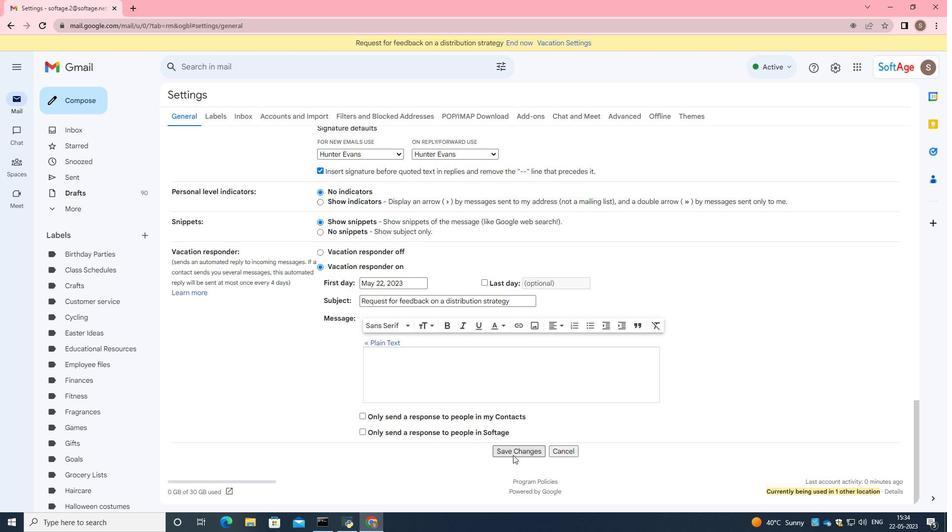 
Action: Mouse moved to (81, 99)
Screenshot: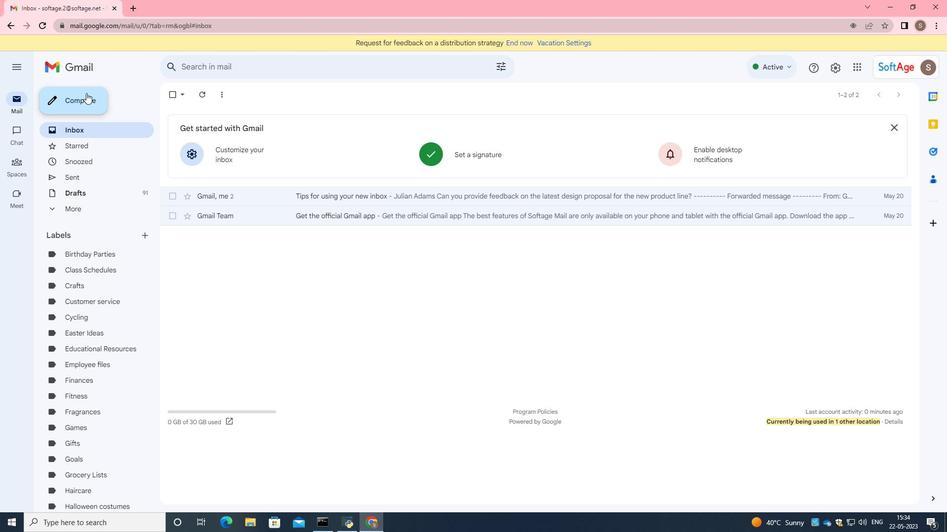 
Action: Mouse pressed left at (81, 99)
Screenshot: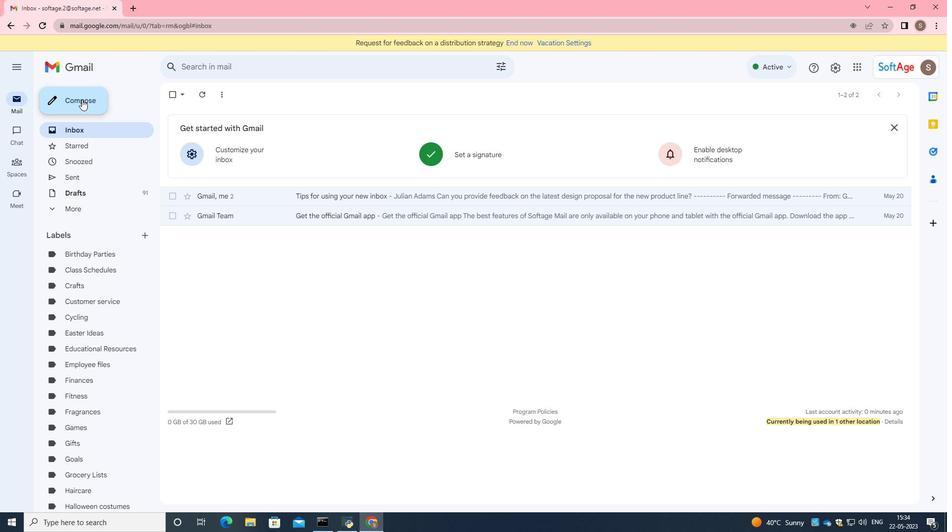
Action: Mouse moved to (801, 495)
Screenshot: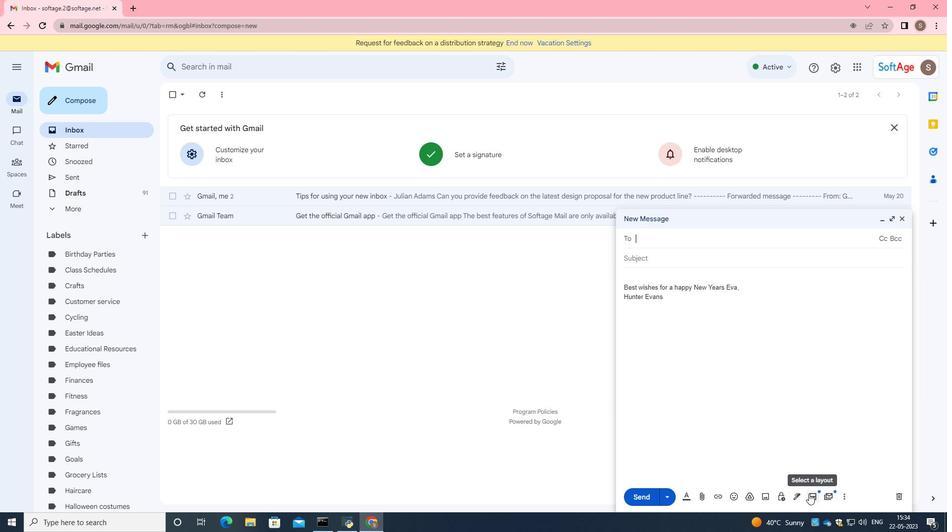 
Action: Mouse pressed left at (801, 495)
Screenshot: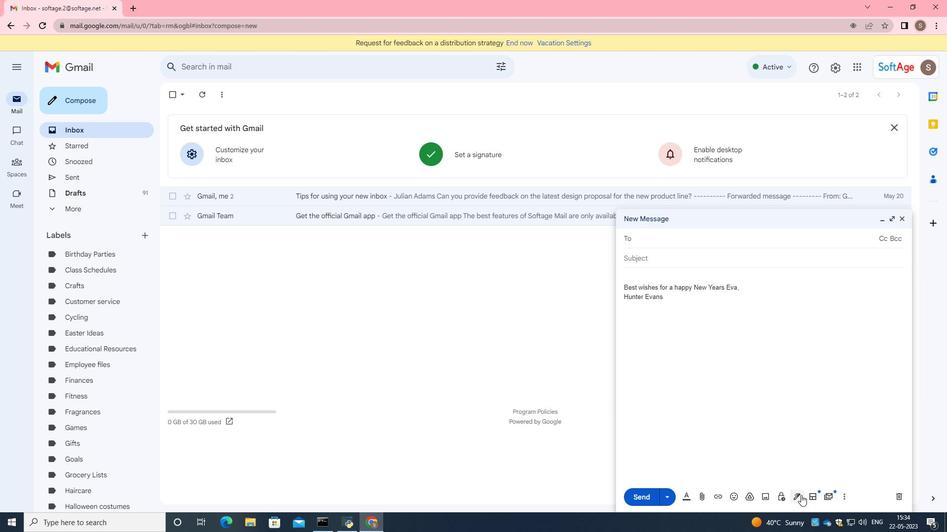 
Action: Mouse moved to (823, 476)
Screenshot: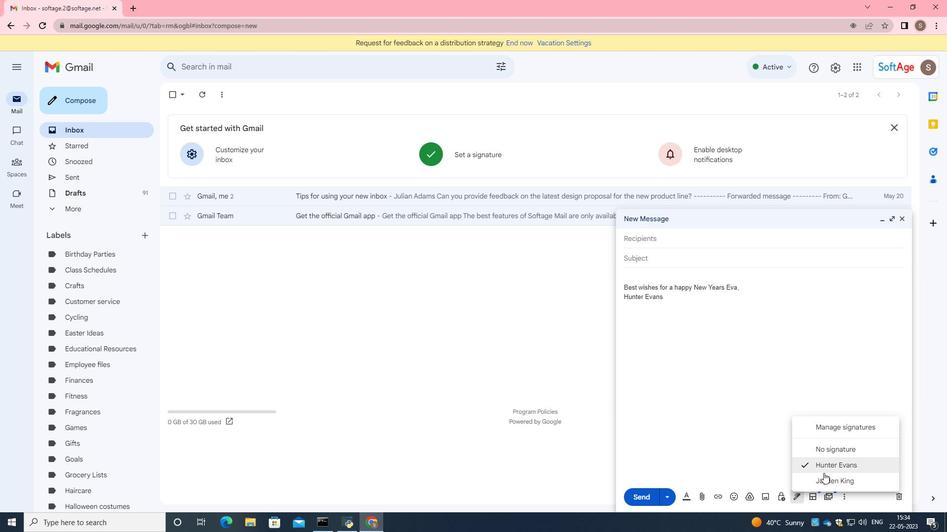 
Action: Mouse pressed left at (823, 476)
Screenshot: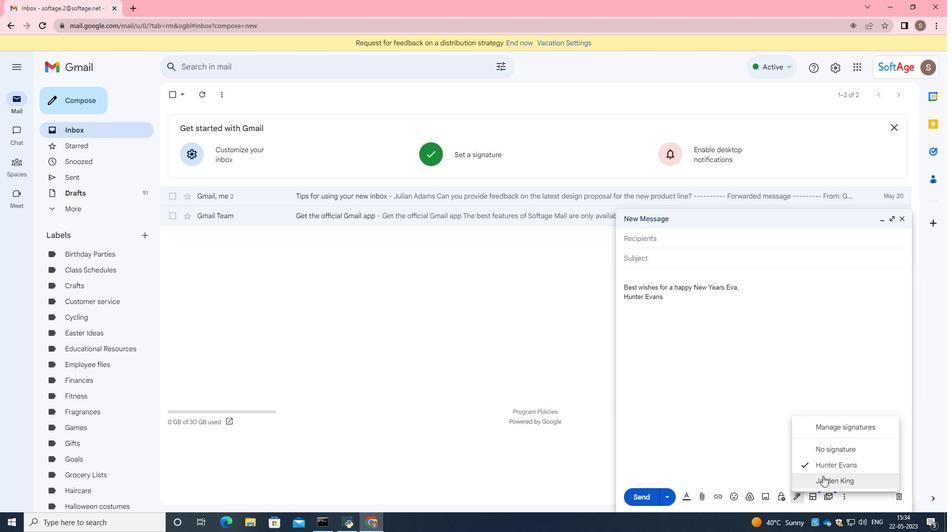 
Action: Mouse moved to (660, 241)
Screenshot: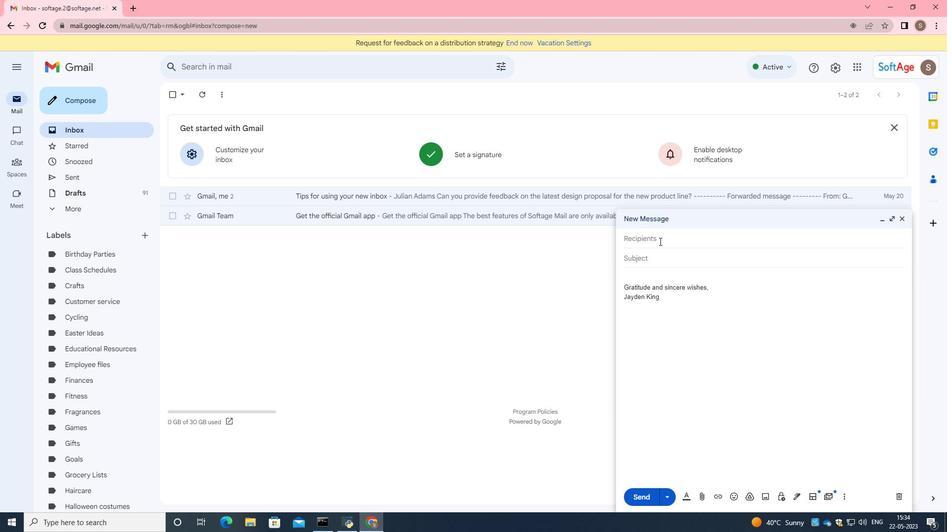 
Action: Mouse pressed left at (660, 241)
Screenshot: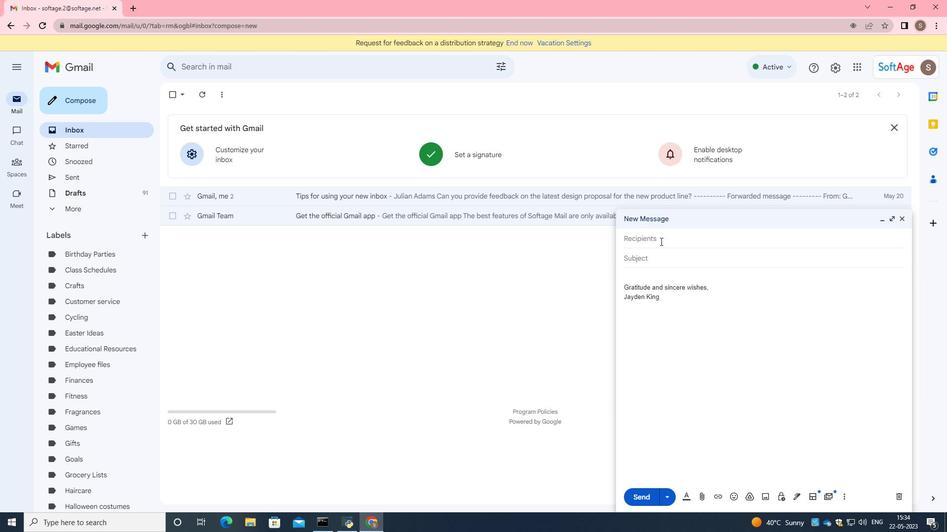 
Action: Key pressed softage.5<Key.shift>@softage.net
Screenshot: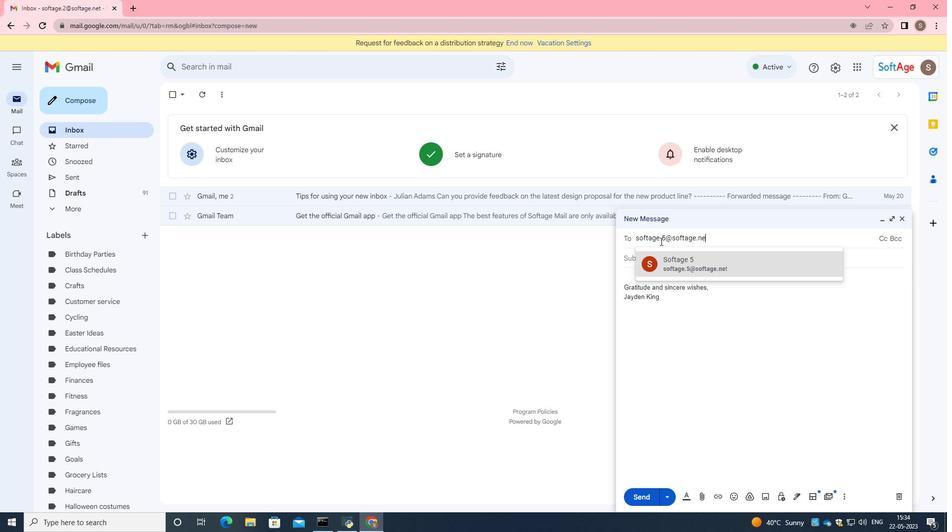 
Action: Mouse moved to (652, 264)
Screenshot: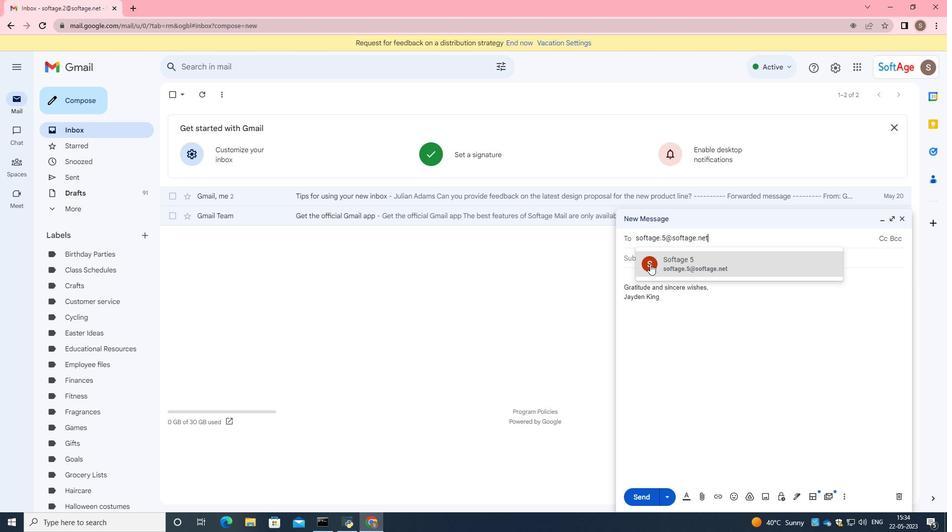 
Action: Mouse pressed left at (652, 264)
Screenshot: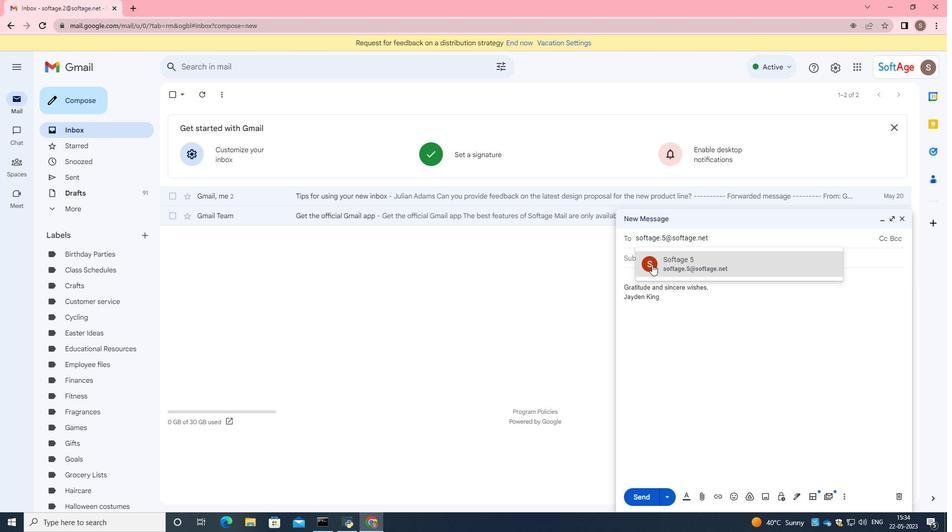 
Action: Mouse moved to (845, 496)
Screenshot: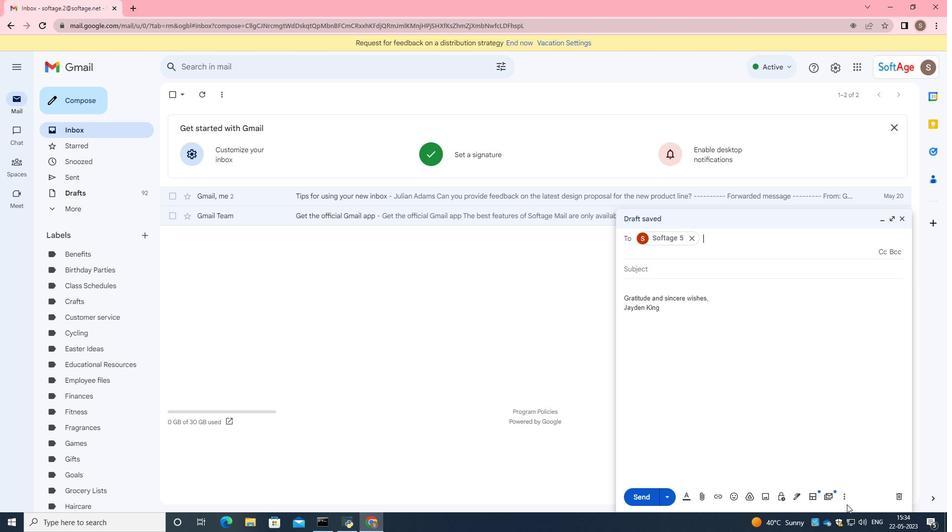 
Action: Mouse pressed left at (845, 496)
Screenshot: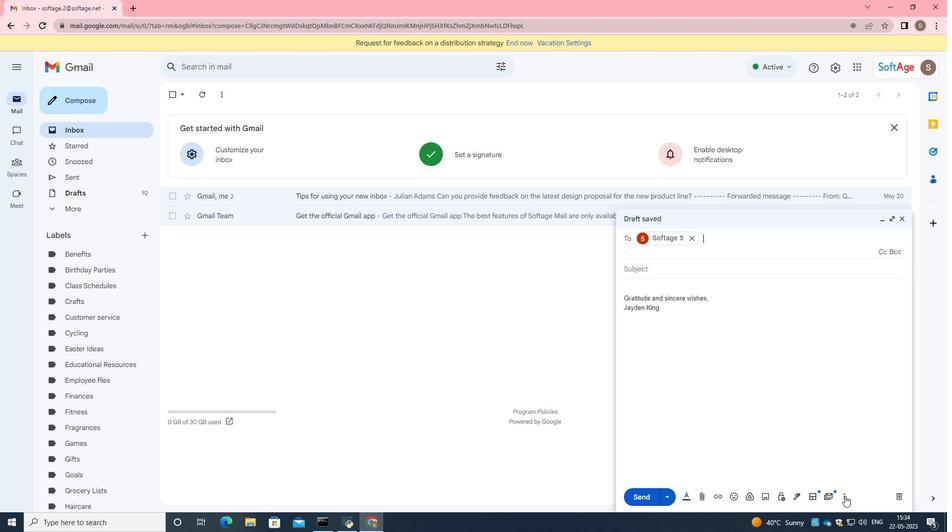 
Action: Mouse moved to (576, 213)
Screenshot: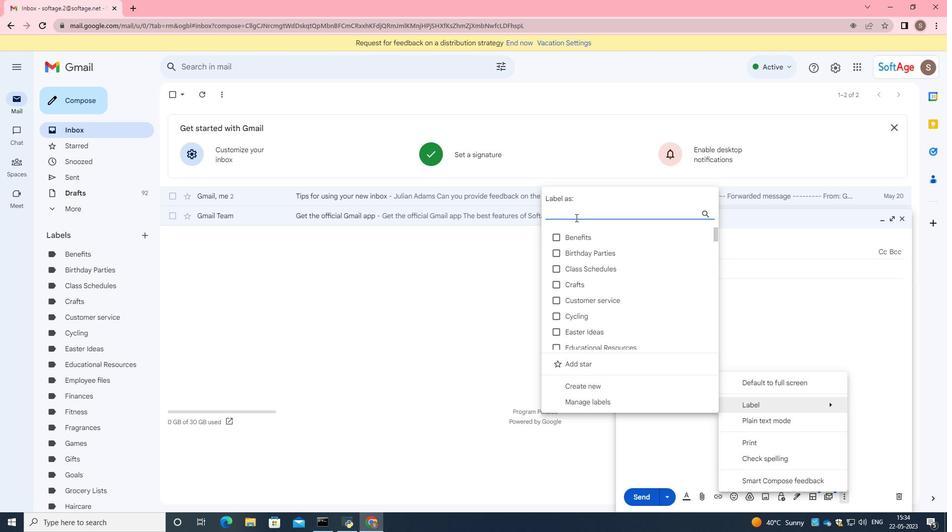 
Action: Key pressed <Key.caps_lock>H<Key.caps_lock>omework
Screenshot: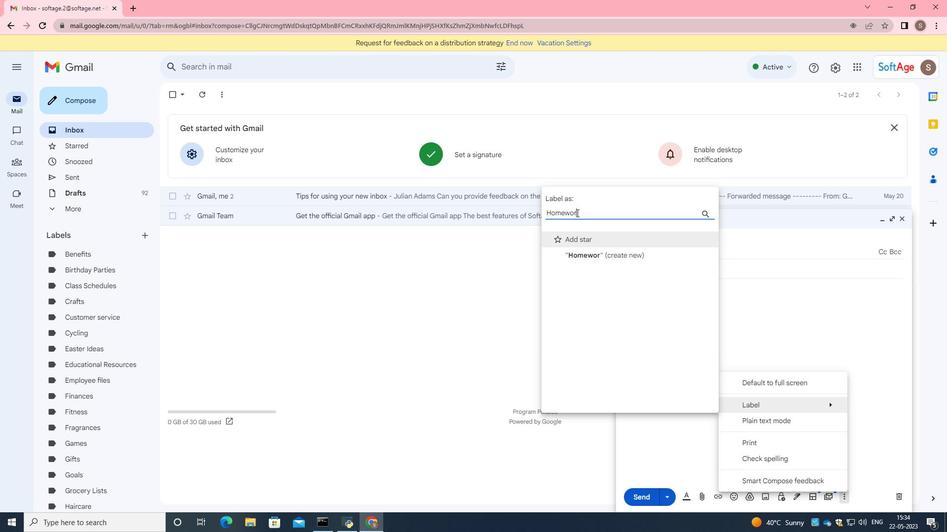 
Action: Mouse moved to (577, 250)
Screenshot: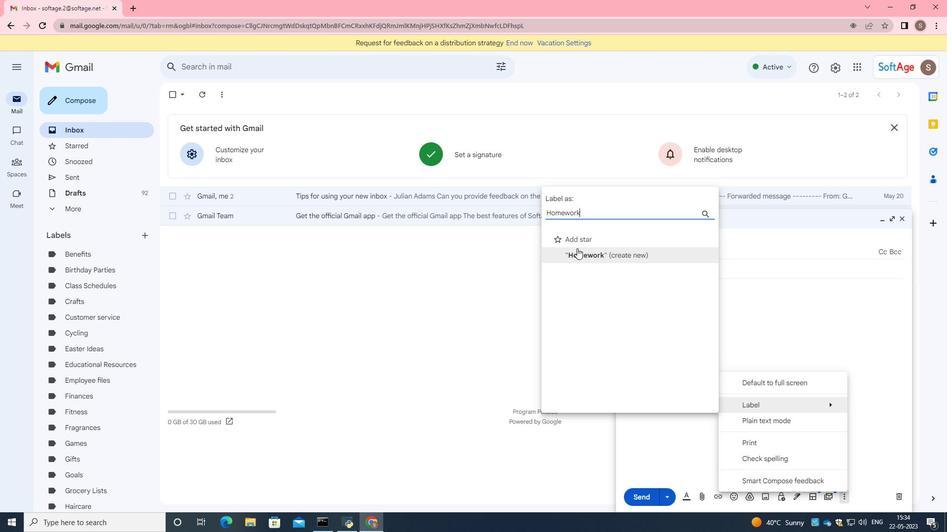 
Action: Mouse pressed left at (577, 250)
Screenshot: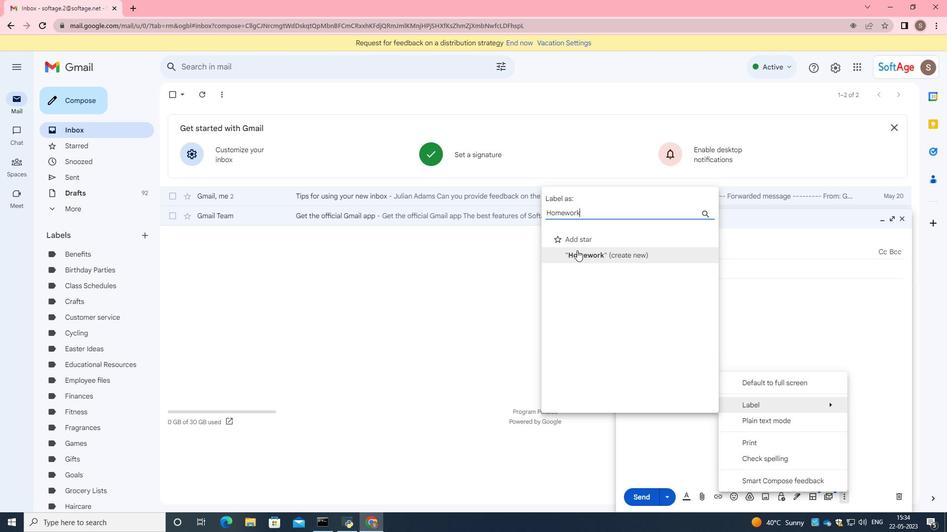 
Action: Mouse moved to (562, 319)
Screenshot: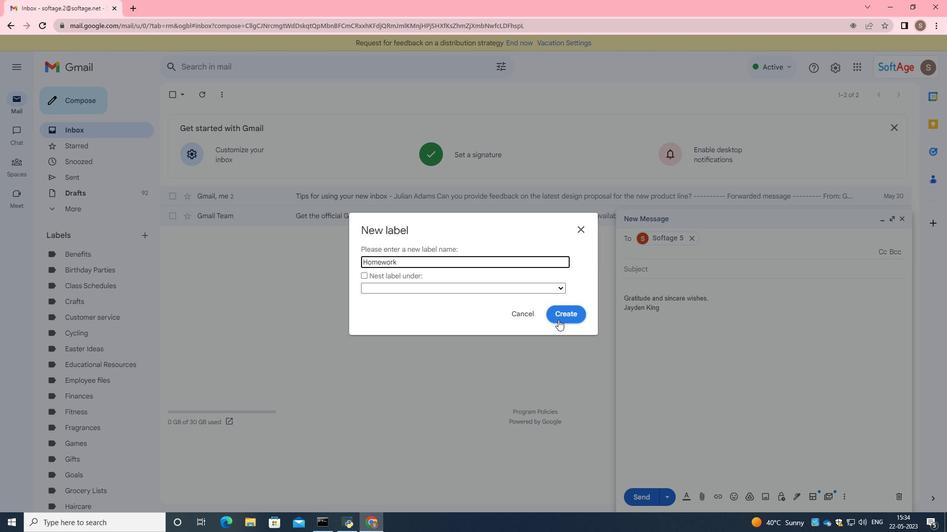 
Action: Mouse pressed left at (562, 319)
Screenshot: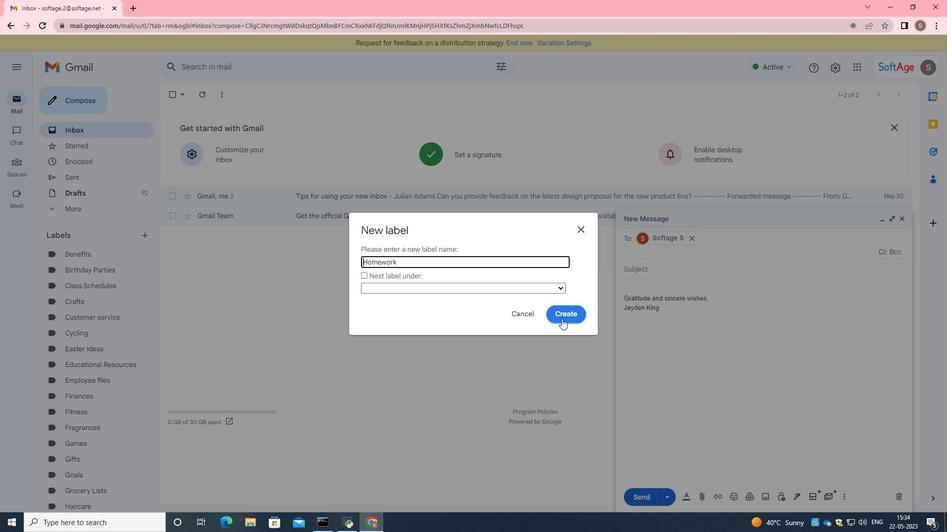 
Action: Mouse moved to (664, 396)
Screenshot: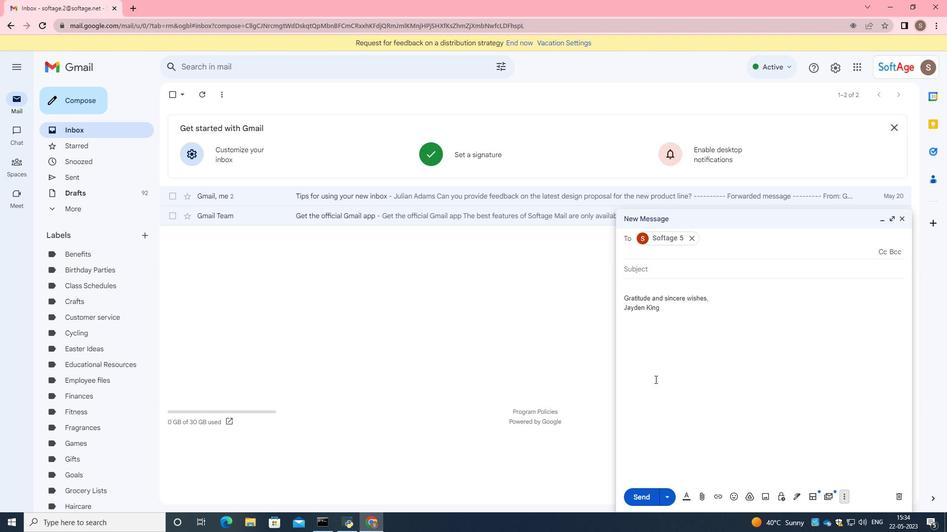 
Action: Mouse scrolled (664, 395) with delta (0, 0)
Screenshot: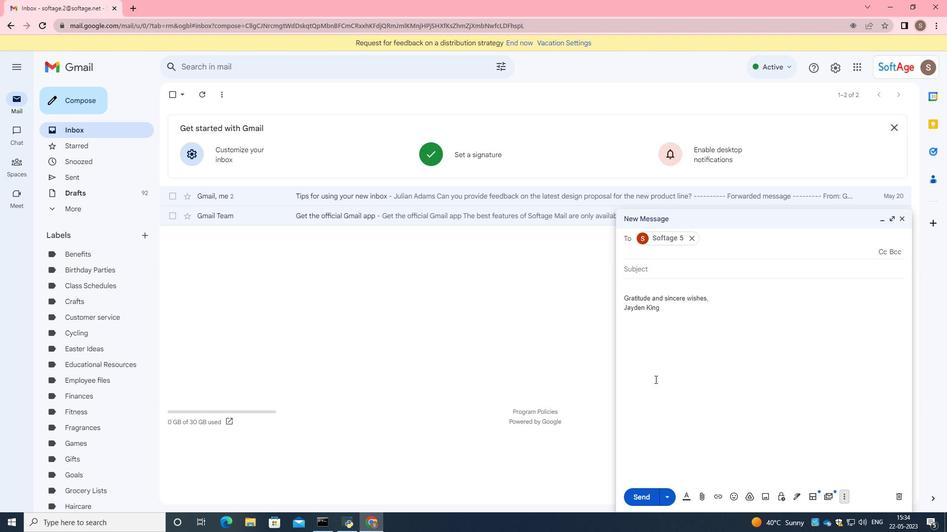 
Action: Mouse moved to (652, 503)
Screenshot: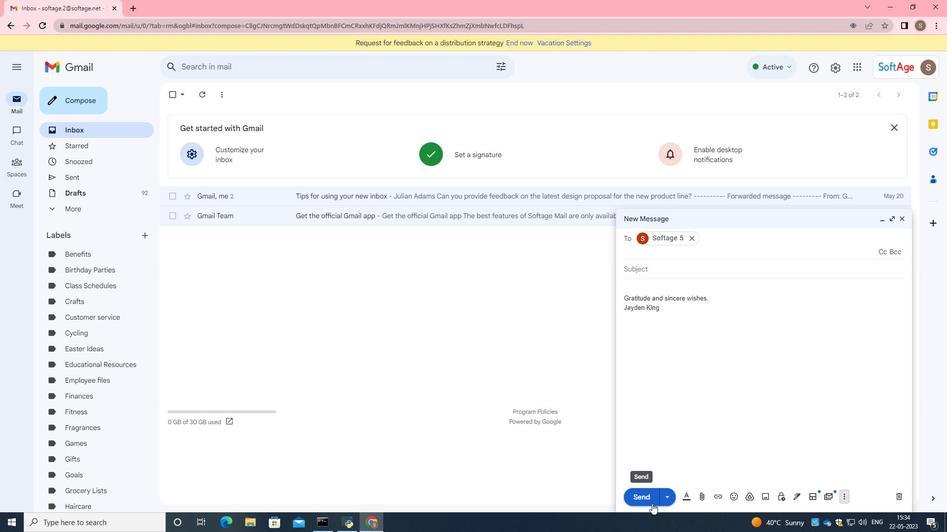 
